 Task: Look for space in Jodhpur, India from 12th June, 2023 to 15th June, 2023 for 2 adults in price range Rs.10000 to Rs.15000. Place can be entire place with 1  bedroom having 1 bed and 1 bathroom. Property type can be house, flat, guest house, hotel. Booking option can be shelf check-in. Required host language is English.
Action: Mouse moved to (421, 103)
Screenshot: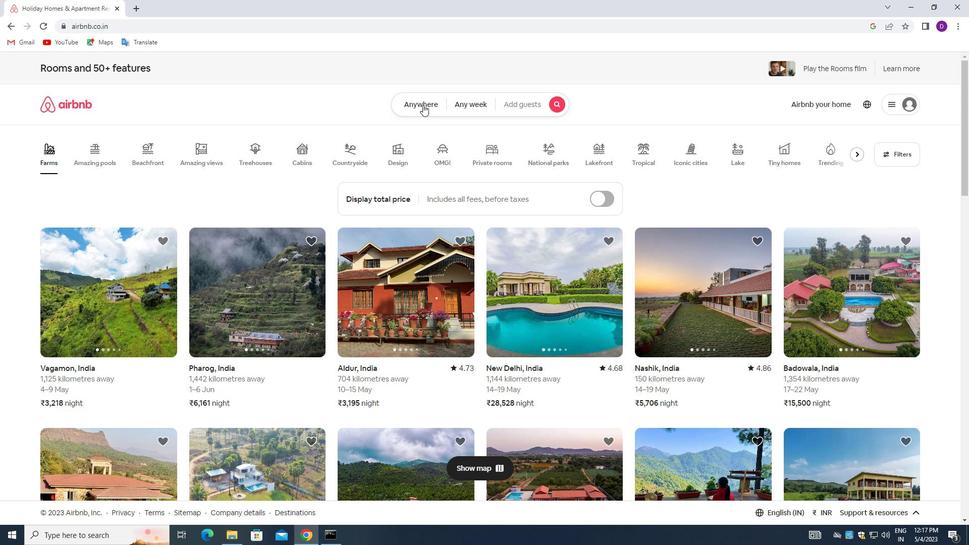 
Action: Mouse pressed left at (421, 103)
Screenshot: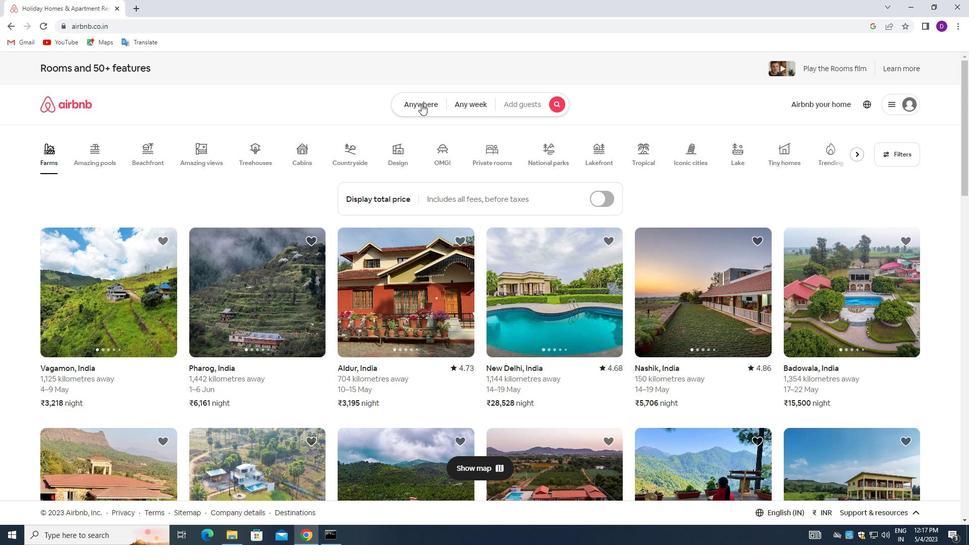 
Action: Mouse moved to (409, 135)
Screenshot: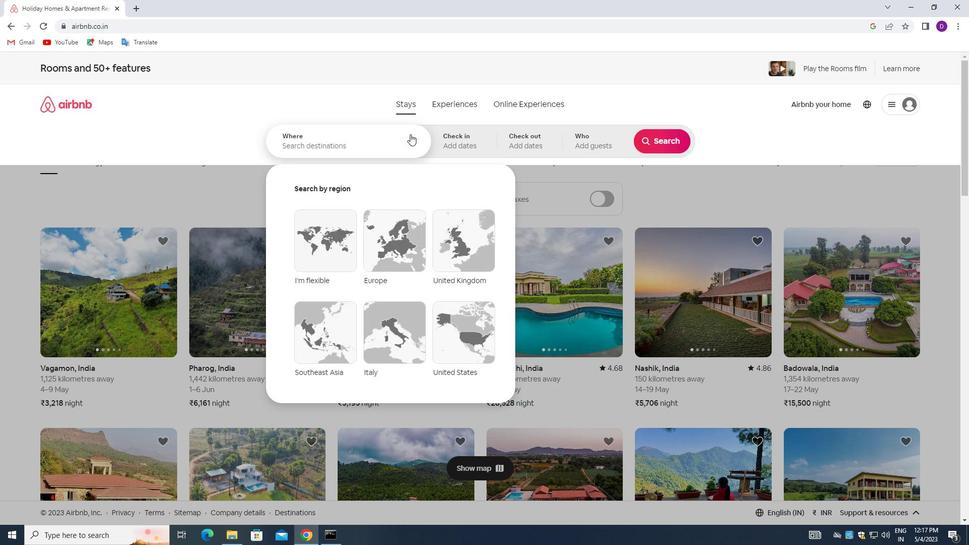 
Action: Mouse pressed left at (409, 135)
Screenshot: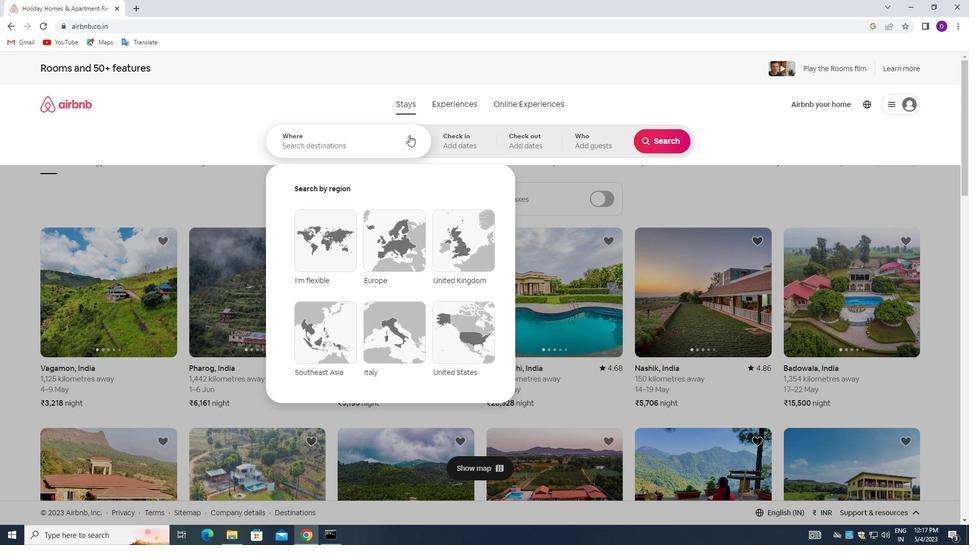 
Action: Mouse moved to (217, 114)
Screenshot: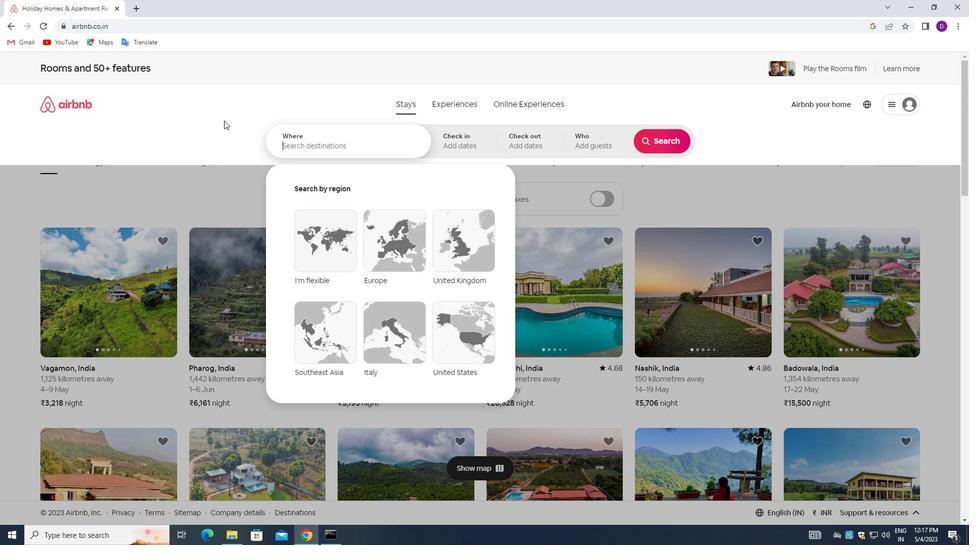 
Action: Key pressed <Key.shift>JODHPUR,<Key.space><Key.shift>INDIA<Key.enter>
Screenshot: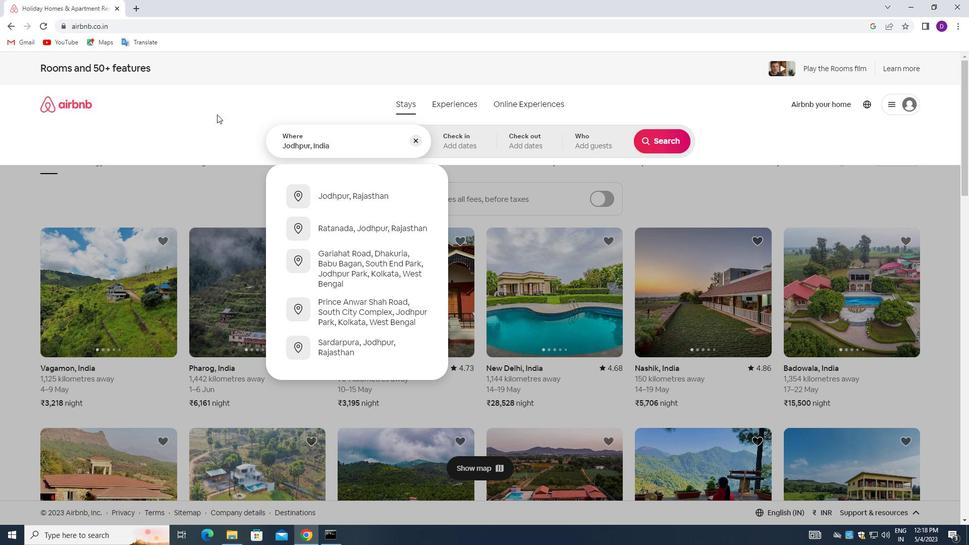 
Action: Mouse moved to (534, 315)
Screenshot: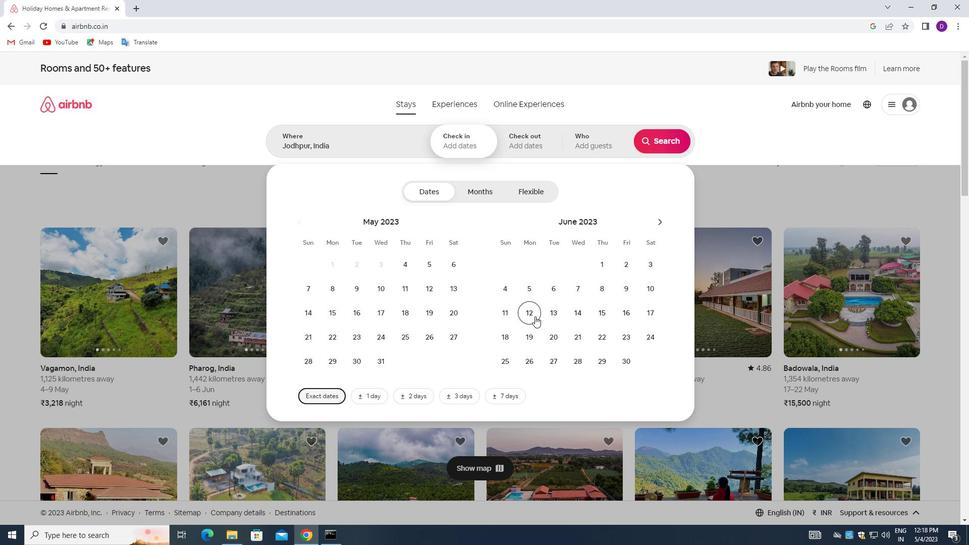 
Action: Mouse pressed left at (534, 315)
Screenshot: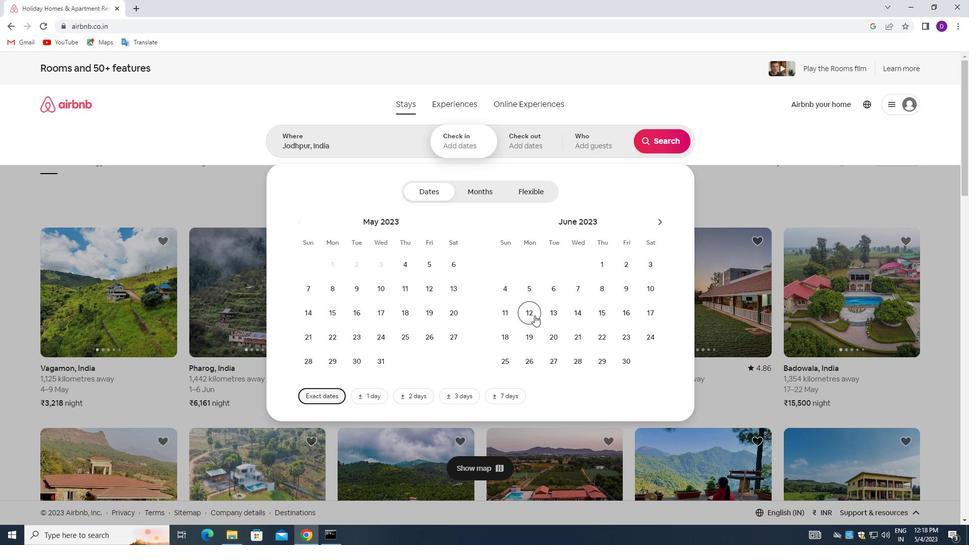 
Action: Mouse moved to (600, 314)
Screenshot: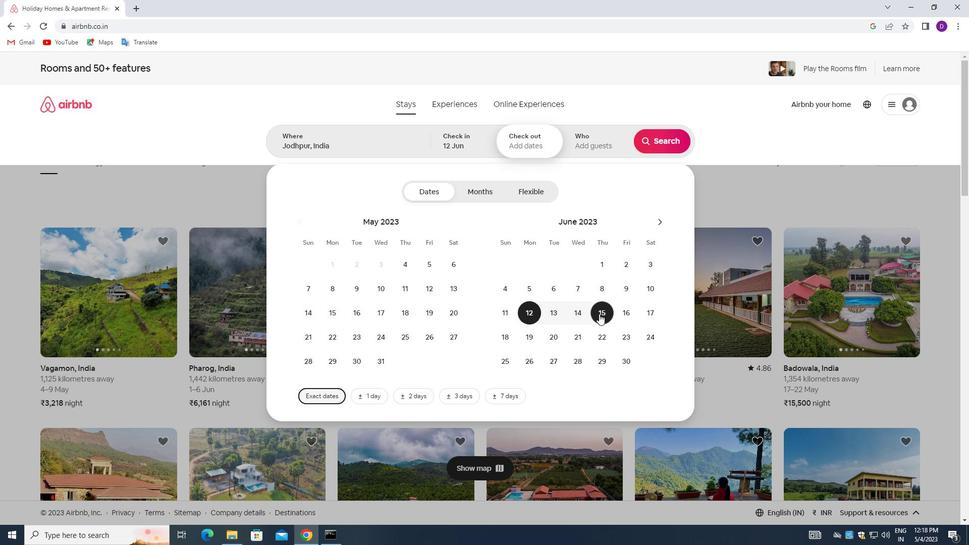 
Action: Mouse pressed left at (600, 314)
Screenshot: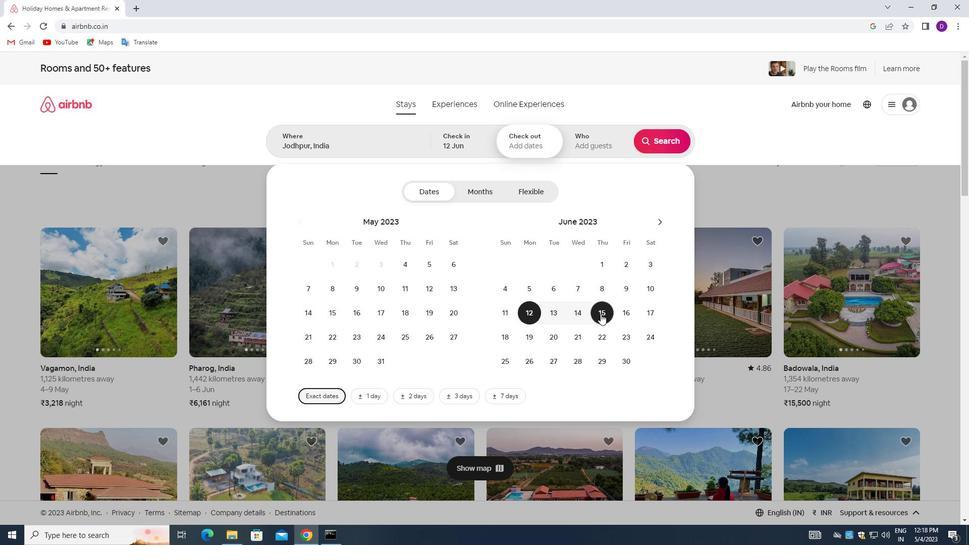 
Action: Mouse moved to (590, 142)
Screenshot: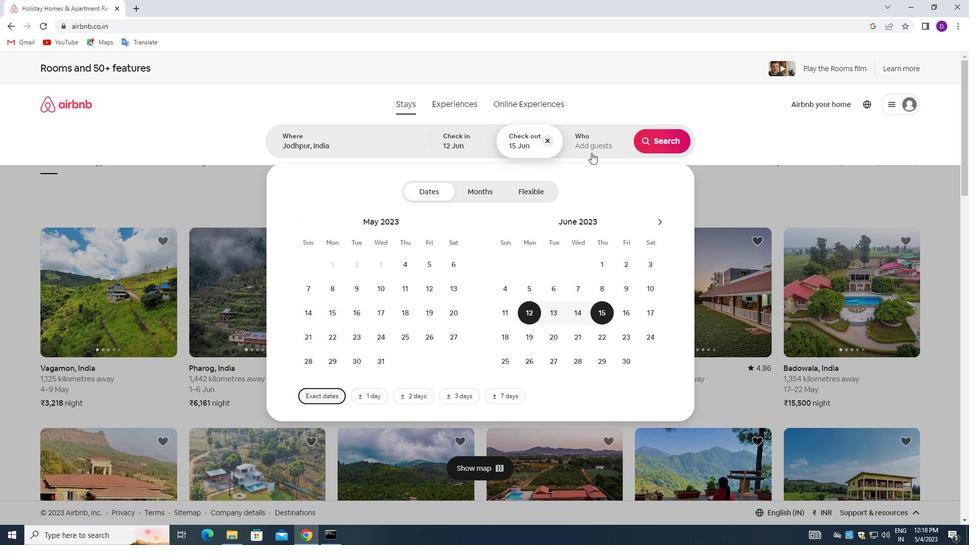 
Action: Mouse pressed left at (590, 142)
Screenshot: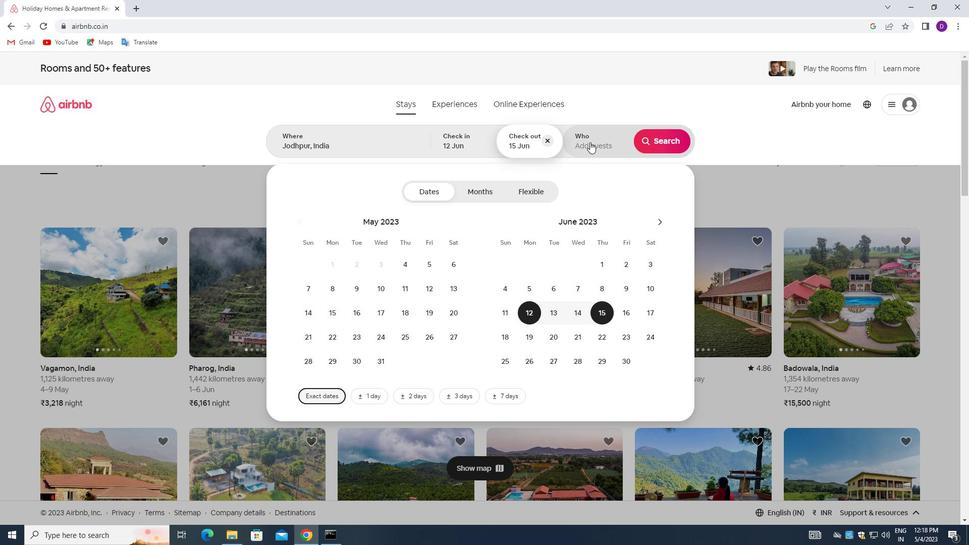 
Action: Mouse moved to (664, 197)
Screenshot: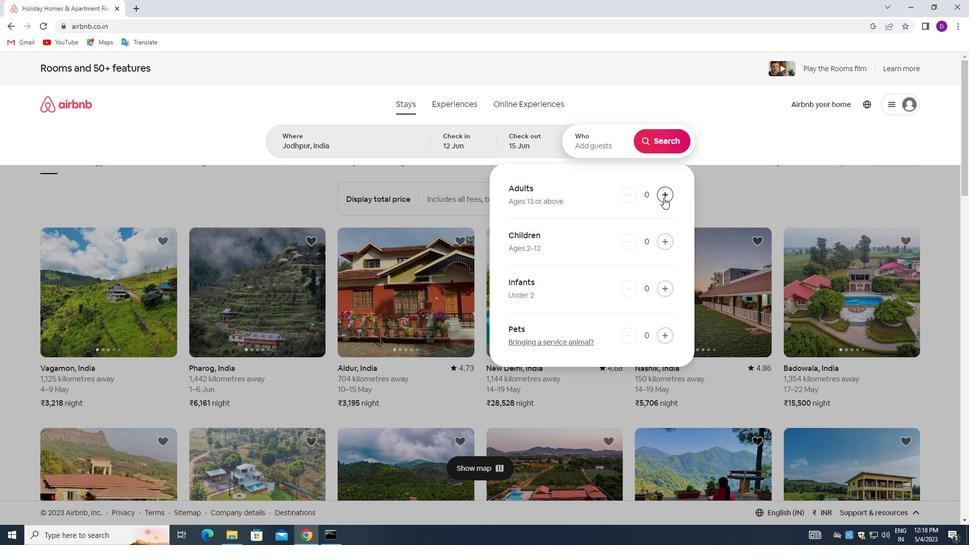 
Action: Mouse pressed left at (664, 197)
Screenshot: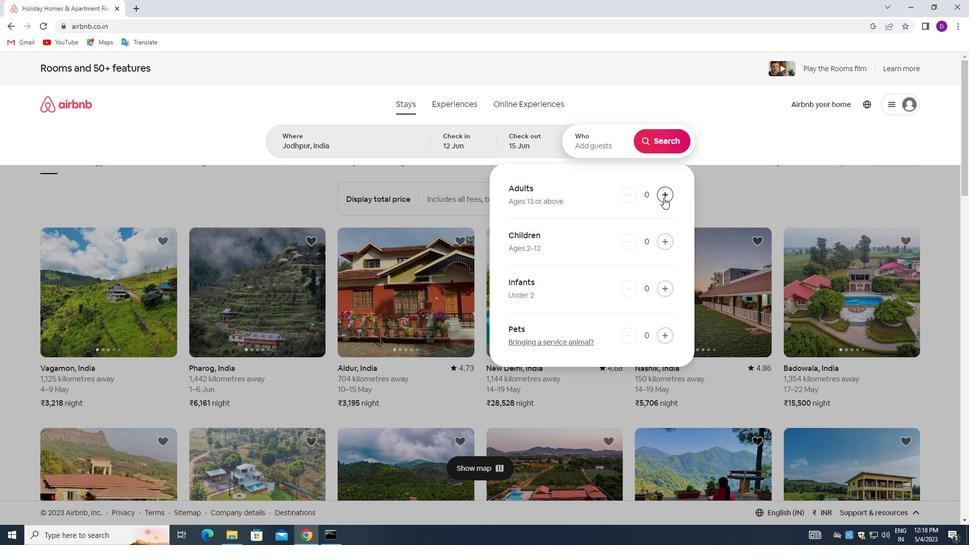 
Action: Mouse pressed left at (664, 197)
Screenshot: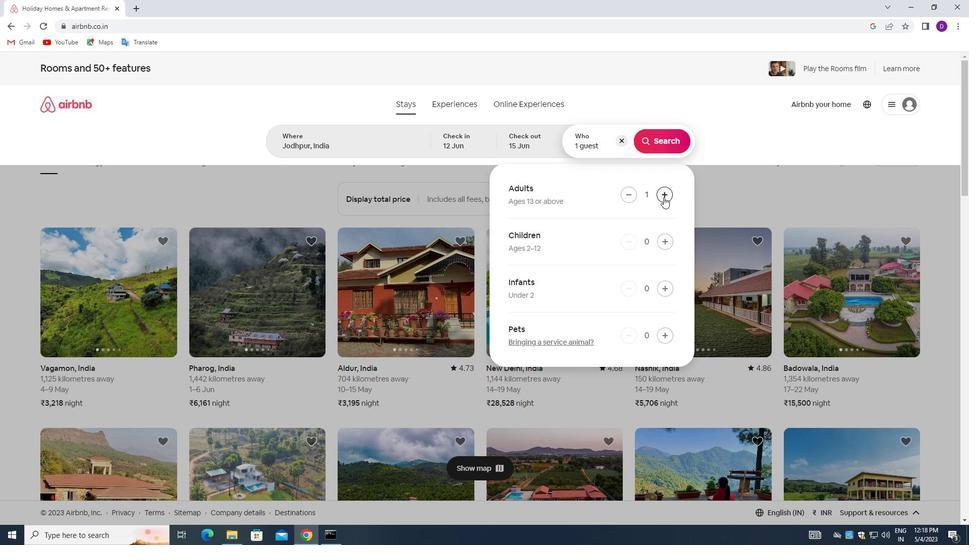 
Action: Mouse moved to (658, 142)
Screenshot: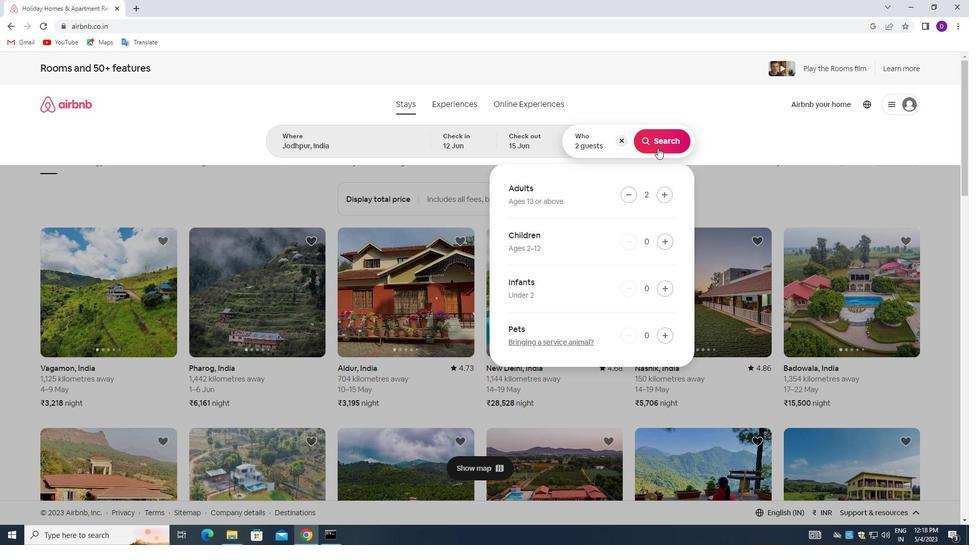 
Action: Mouse pressed left at (658, 142)
Screenshot: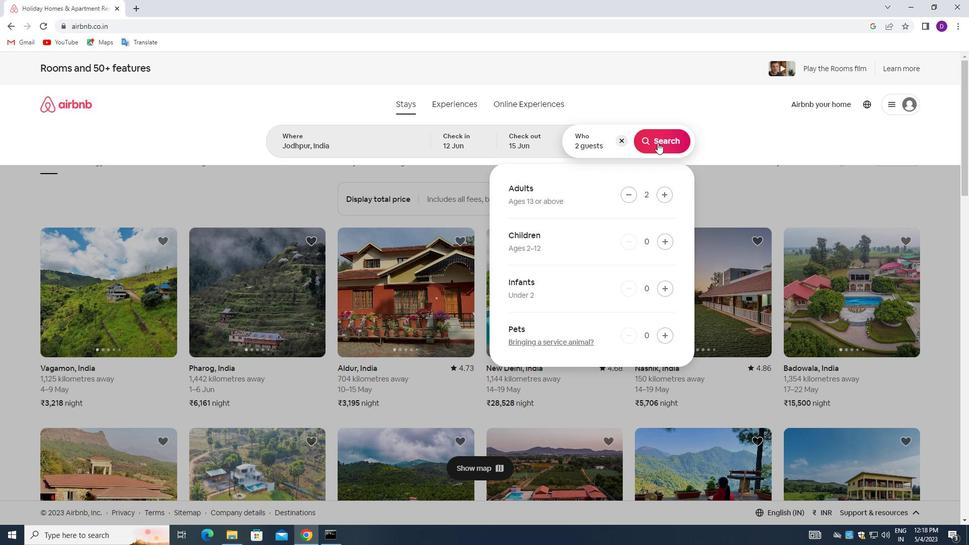 
Action: Mouse moved to (915, 111)
Screenshot: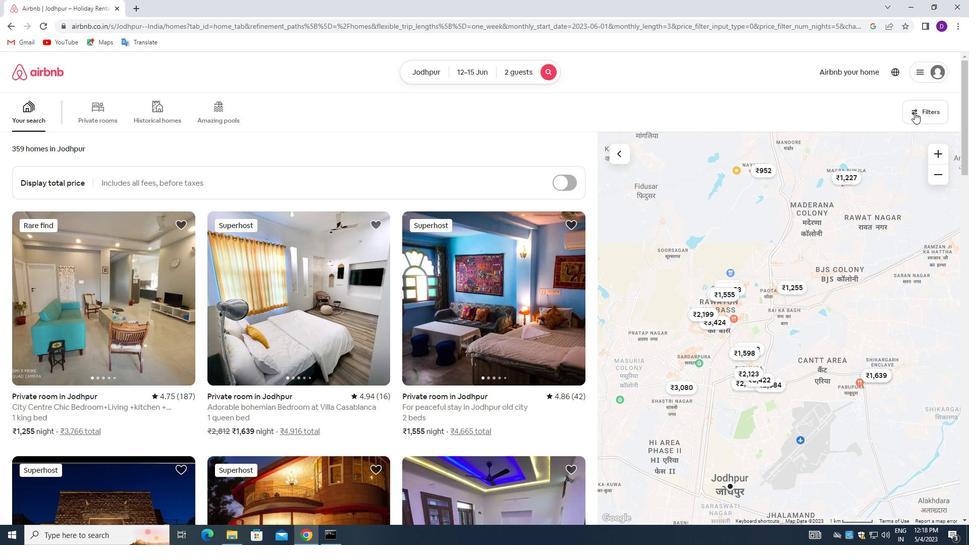 
Action: Mouse pressed left at (915, 111)
Screenshot: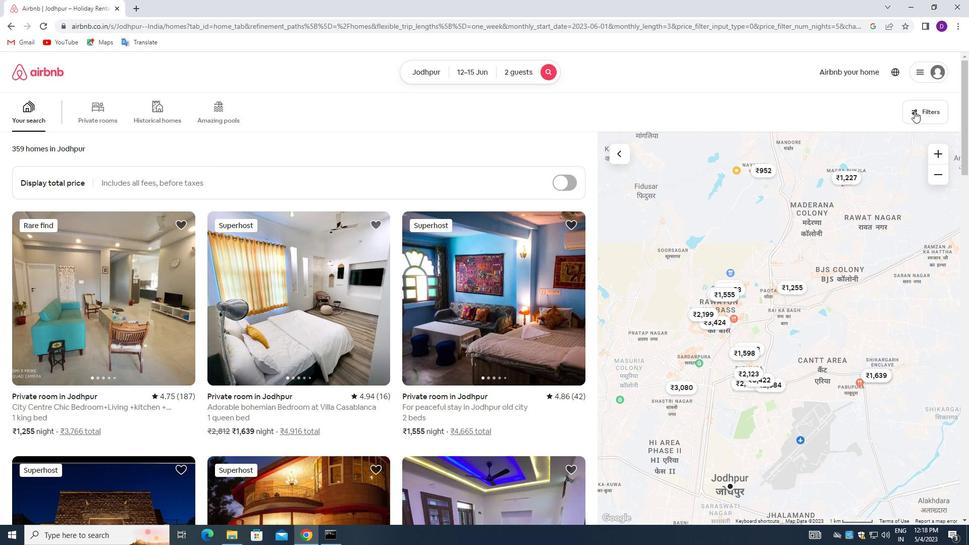 
Action: Mouse moved to (375, 240)
Screenshot: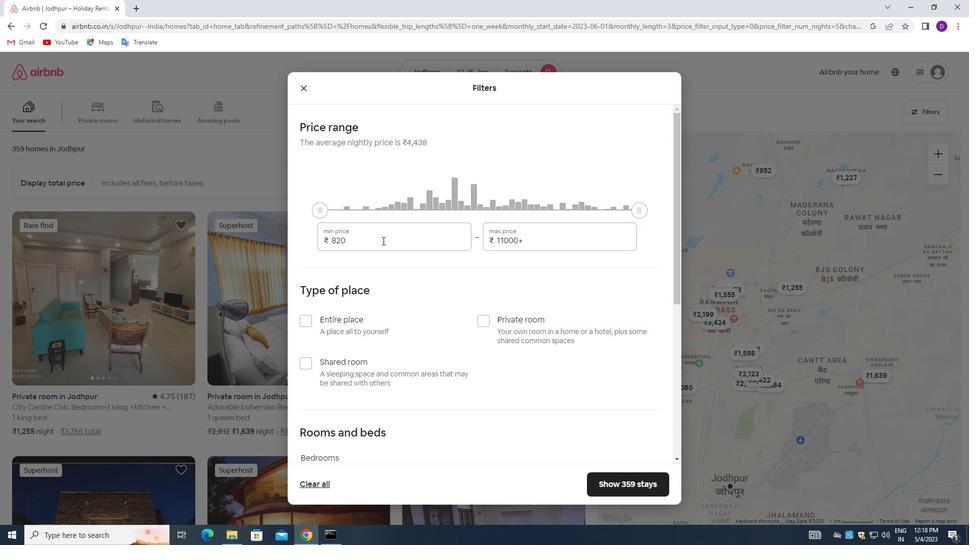
Action: Mouse pressed left at (375, 240)
Screenshot: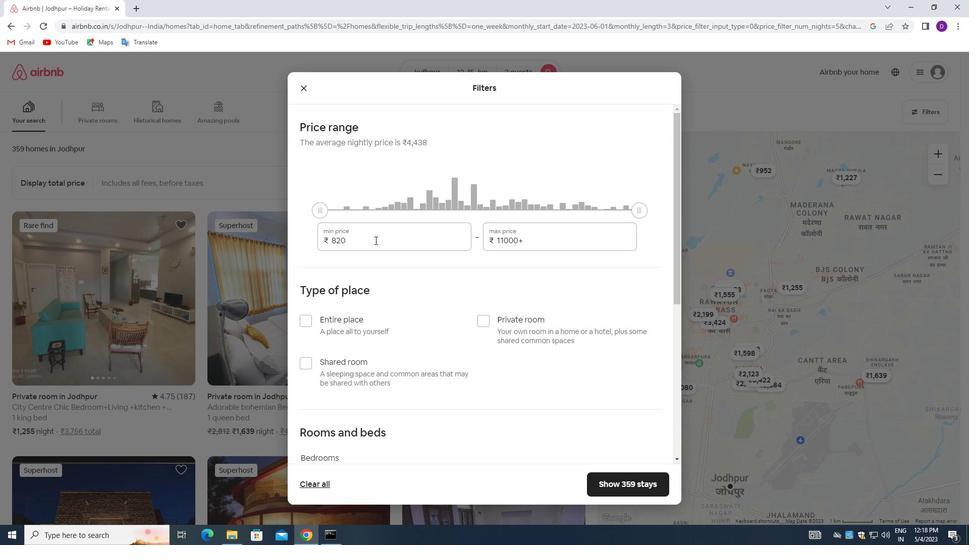 
Action: Mouse moved to (375, 240)
Screenshot: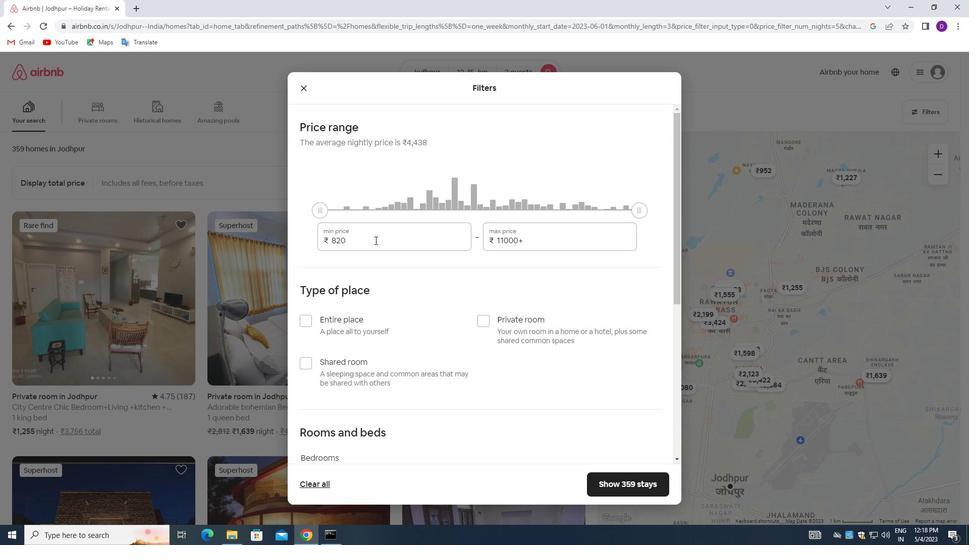
Action: Mouse pressed left at (375, 240)
Screenshot: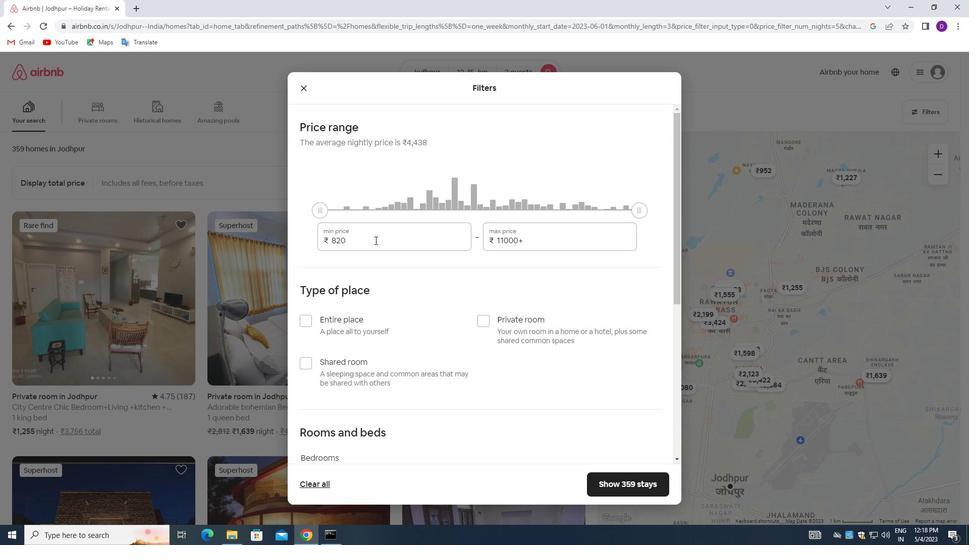 
Action: Key pressed 10000<Key.tab>15000
Screenshot: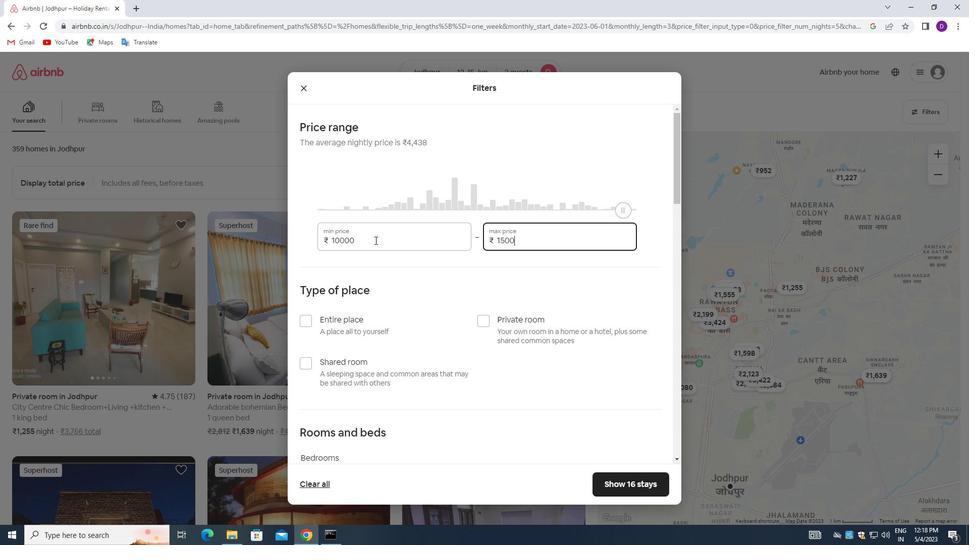 
Action: Mouse moved to (448, 310)
Screenshot: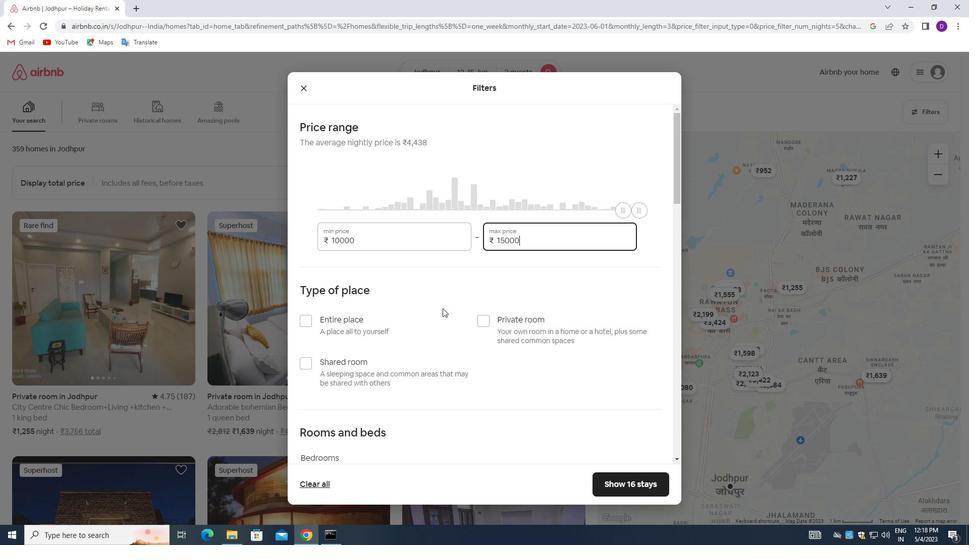 
Action: Mouse scrolled (448, 309) with delta (0, 0)
Screenshot: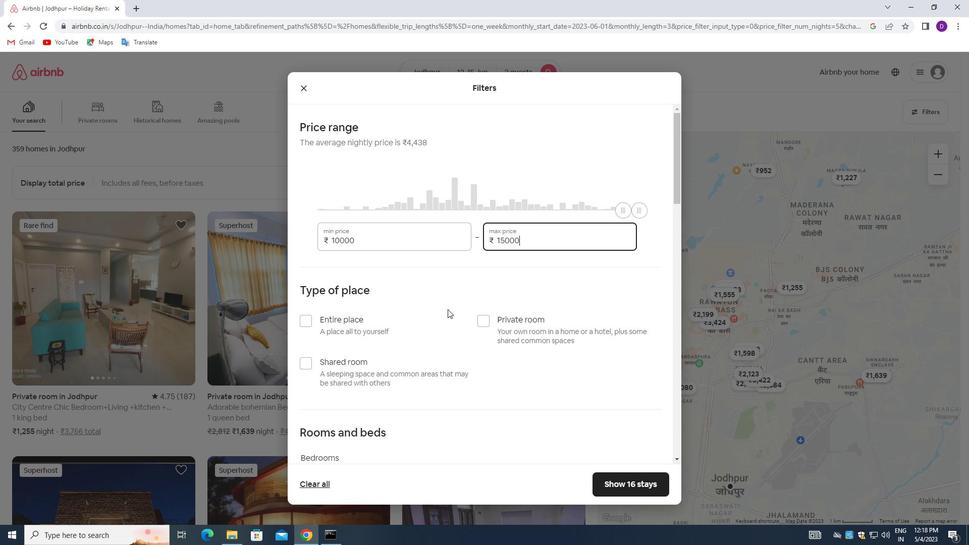 
Action: Mouse moved to (304, 271)
Screenshot: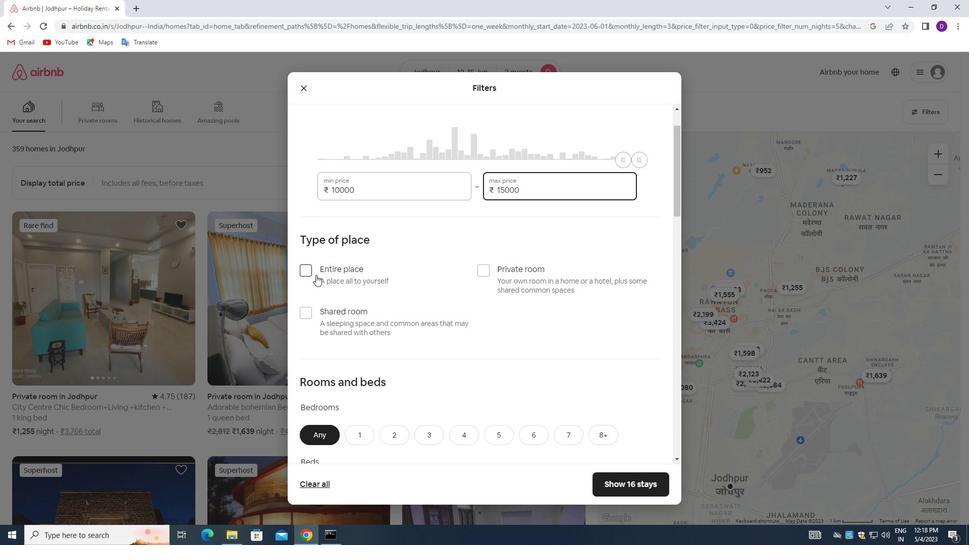 
Action: Mouse pressed left at (304, 271)
Screenshot: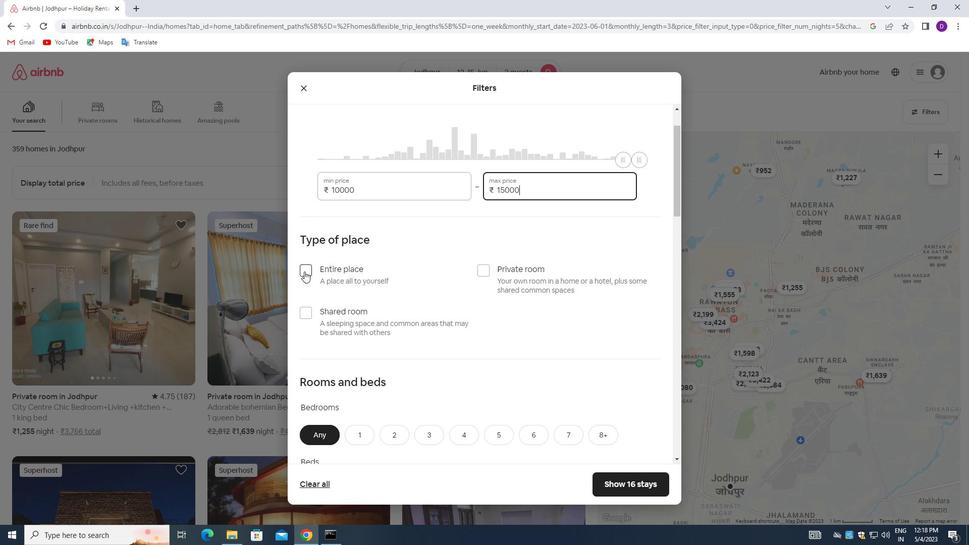 
Action: Mouse moved to (413, 292)
Screenshot: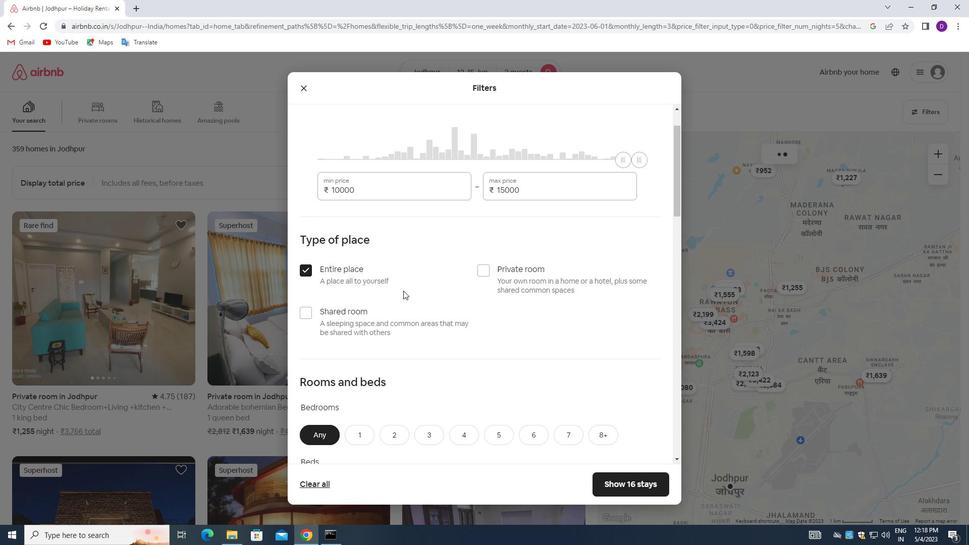 
Action: Mouse scrolled (413, 292) with delta (0, 0)
Screenshot: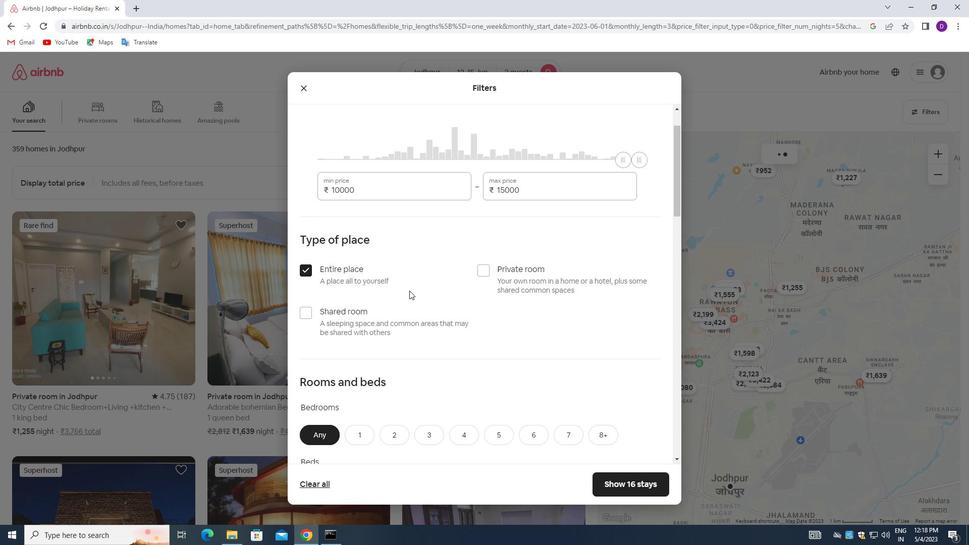 
Action: Mouse moved to (413, 293)
Screenshot: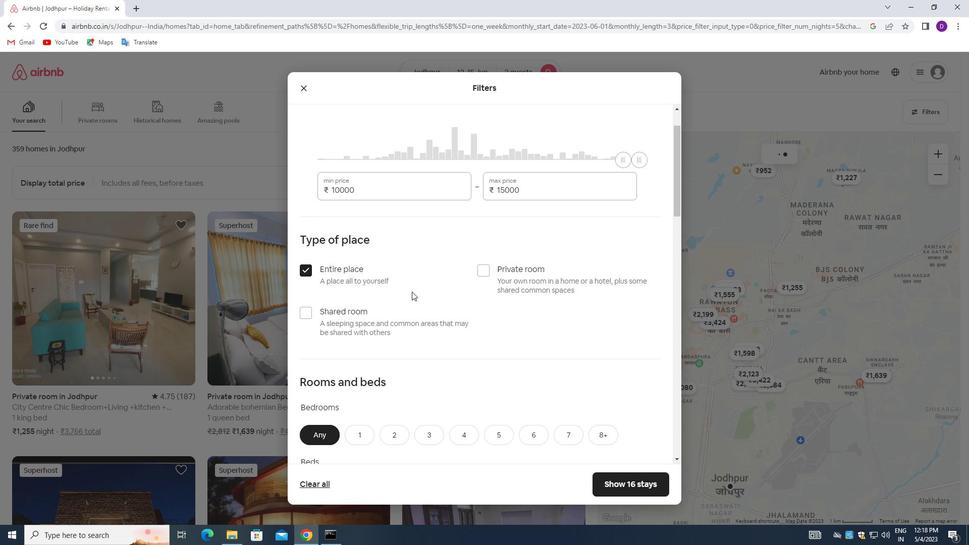 
Action: Mouse scrolled (413, 292) with delta (0, 0)
Screenshot: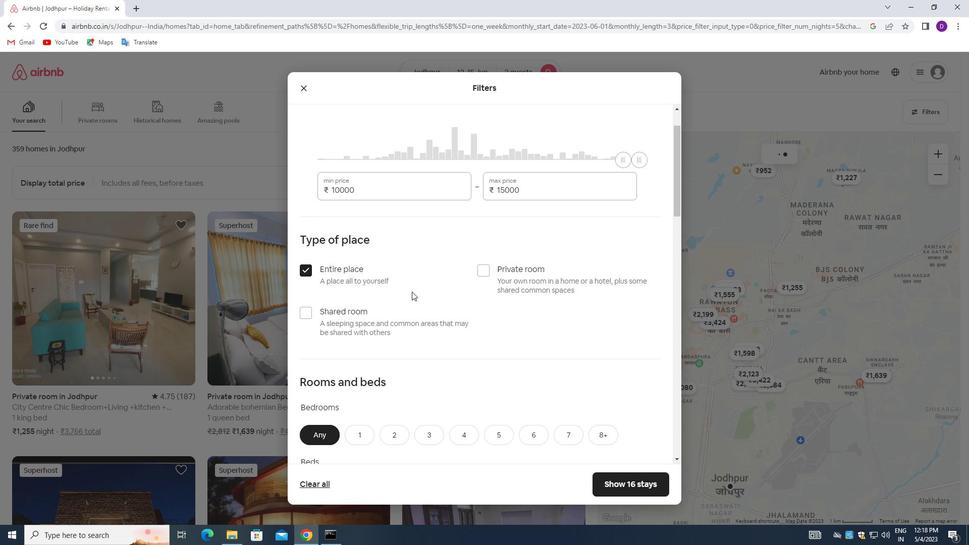
Action: Mouse moved to (413, 294)
Screenshot: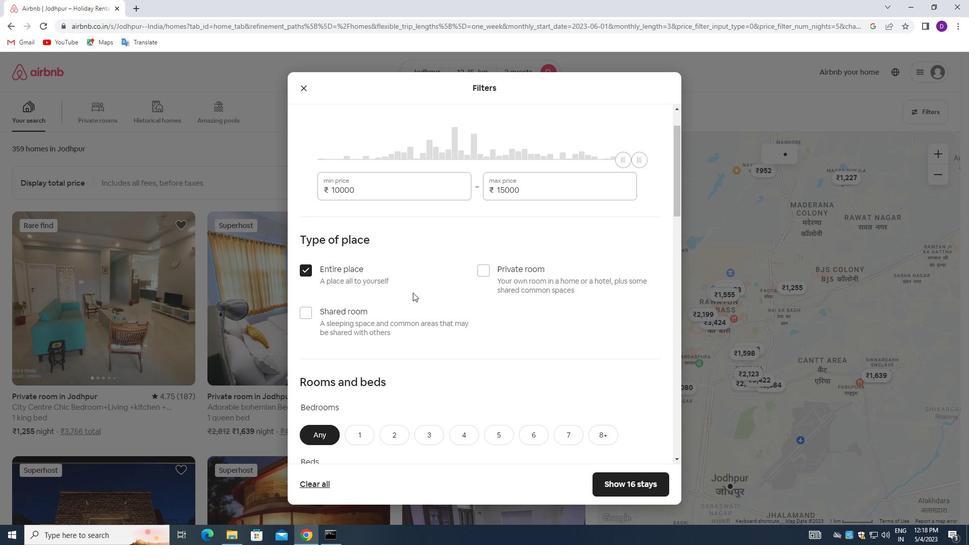 
Action: Mouse scrolled (413, 293) with delta (0, 0)
Screenshot: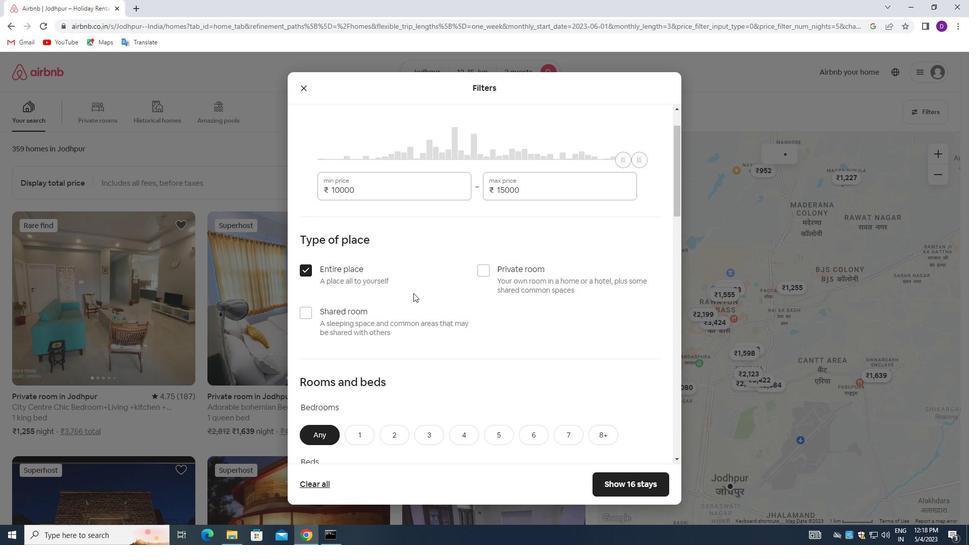 
Action: Mouse moved to (414, 295)
Screenshot: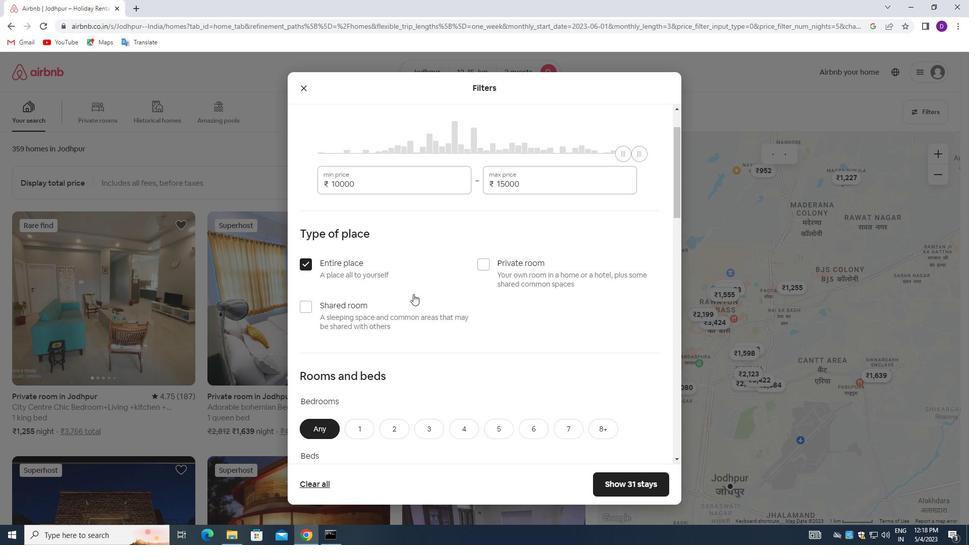 
Action: Mouse scrolled (414, 294) with delta (0, 0)
Screenshot: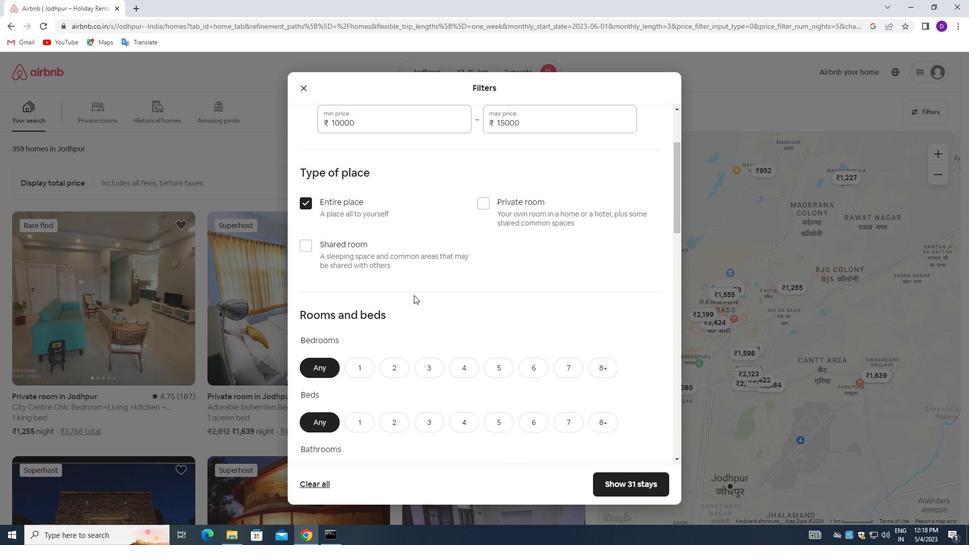 
Action: Mouse moved to (355, 237)
Screenshot: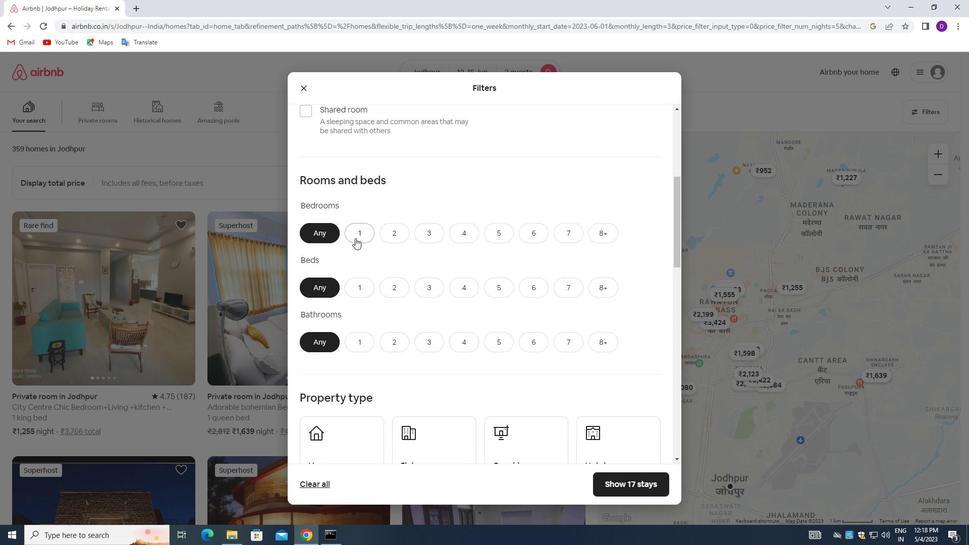 
Action: Mouse pressed left at (355, 237)
Screenshot: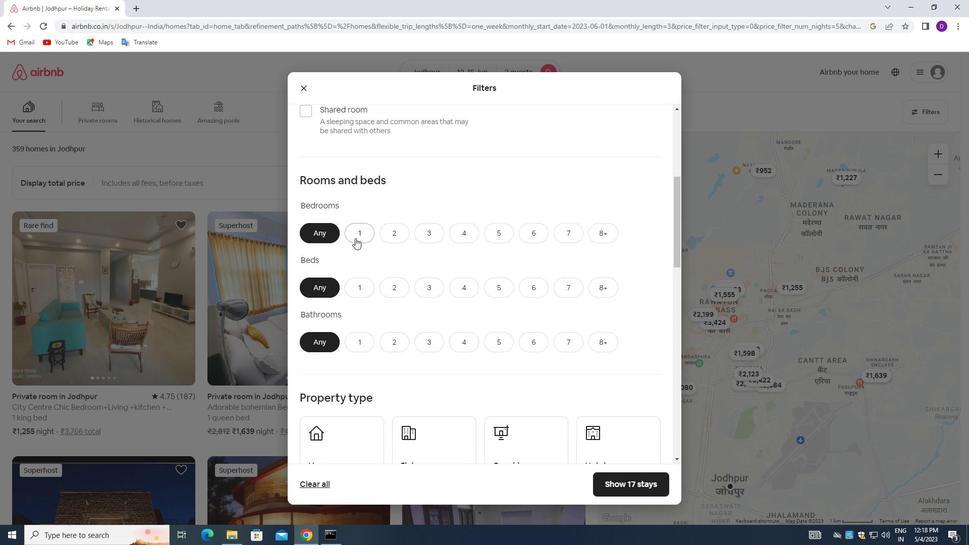 
Action: Mouse moved to (359, 282)
Screenshot: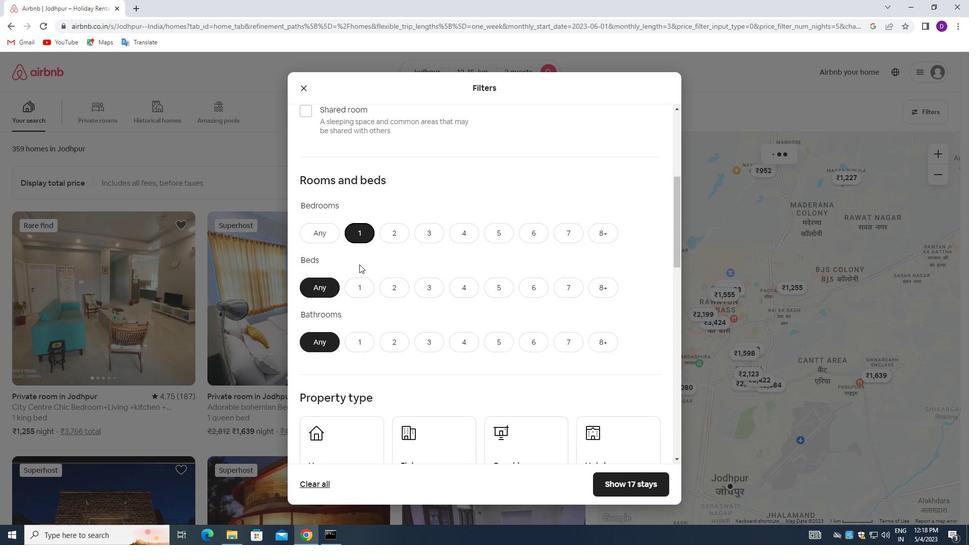 
Action: Mouse pressed left at (359, 282)
Screenshot: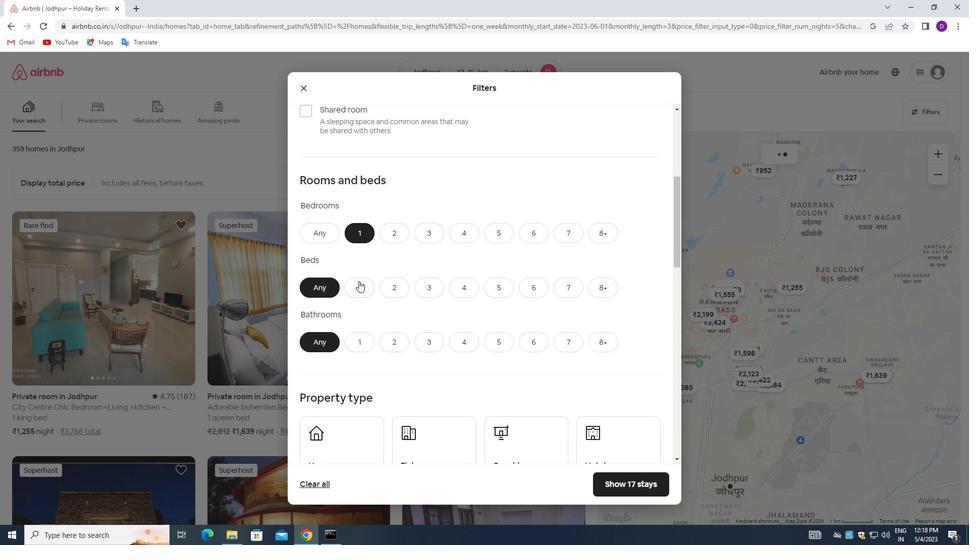 
Action: Mouse moved to (358, 337)
Screenshot: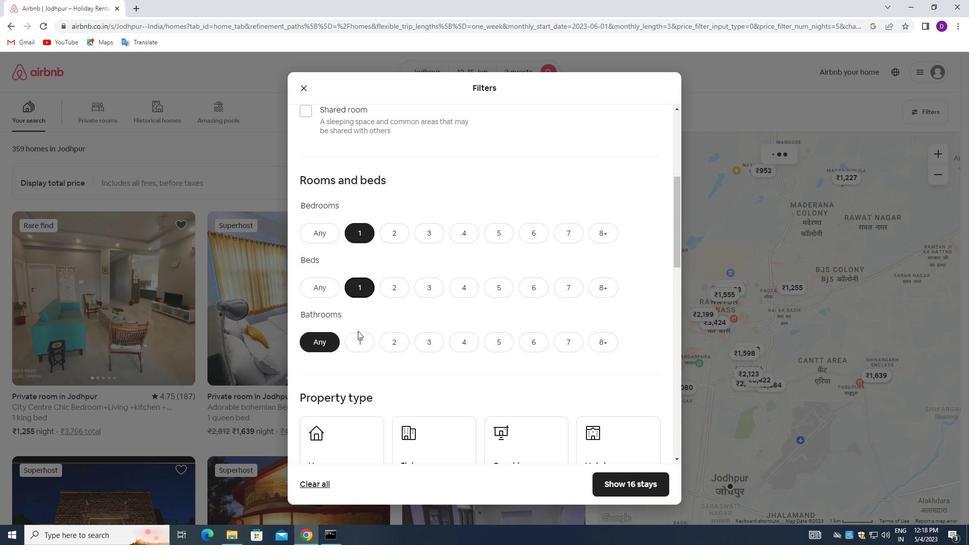 
Action: Mouse pressed left at (358, 337)
Screenshot: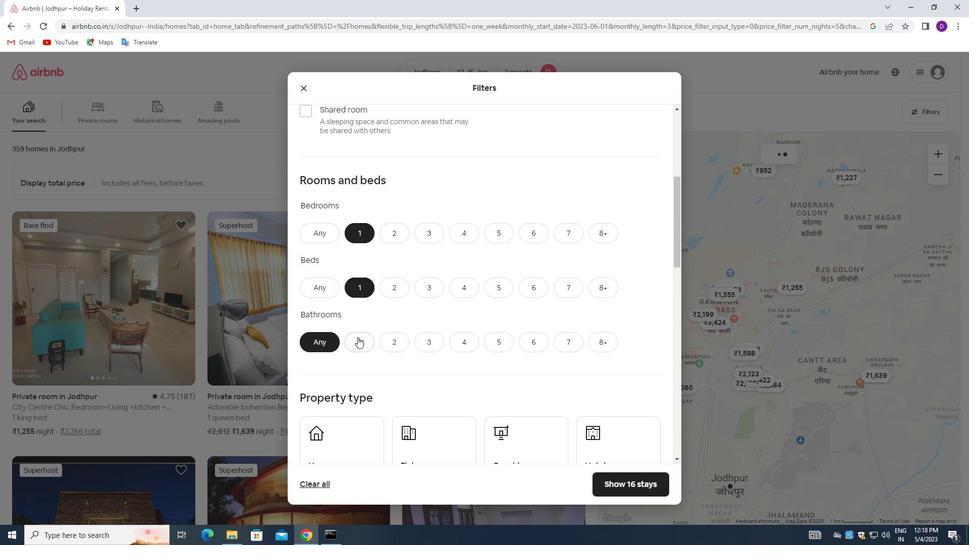 
Action: Mouse moved to (411, 318)
Screenshot: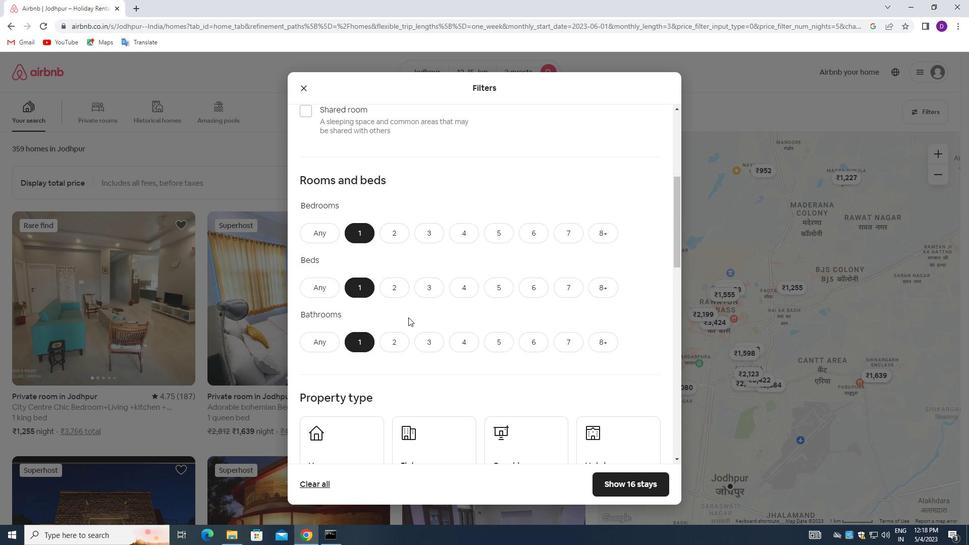 
Action: Mouse scrolled (411, 317) with delta (0, 0)
Screenshot: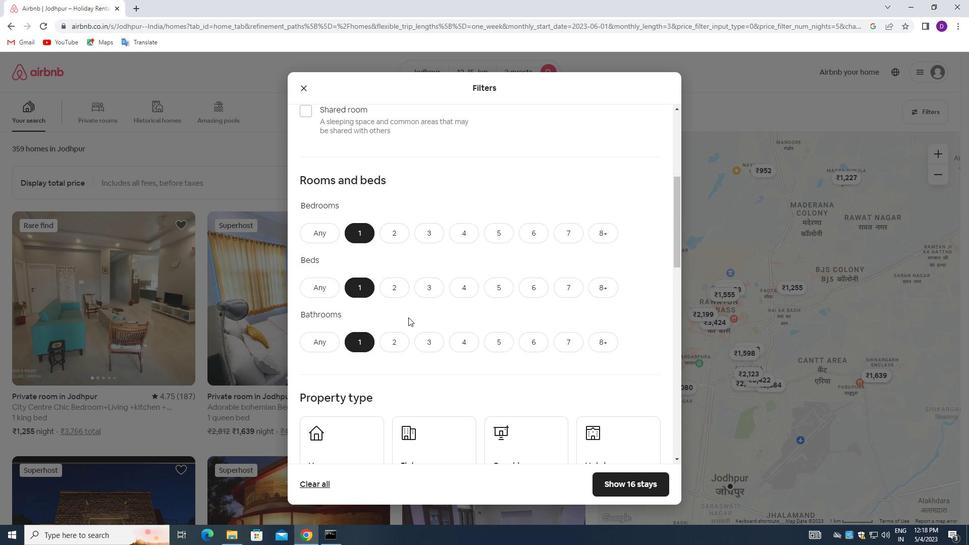 
Action: Mouse moved to (412, 318)
Screenshot: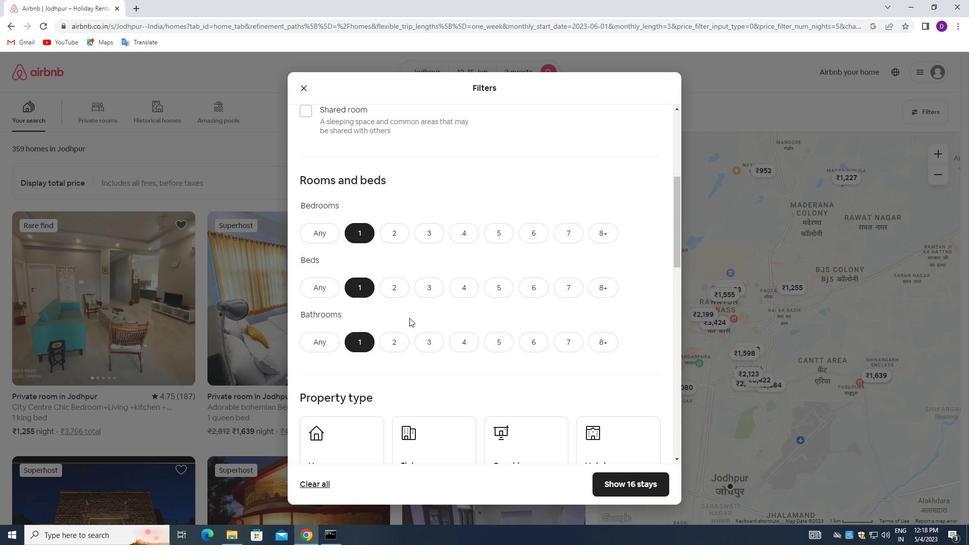 
Action: Mouse scrolled (412, 318) with delta (0, 0)
Screenshot: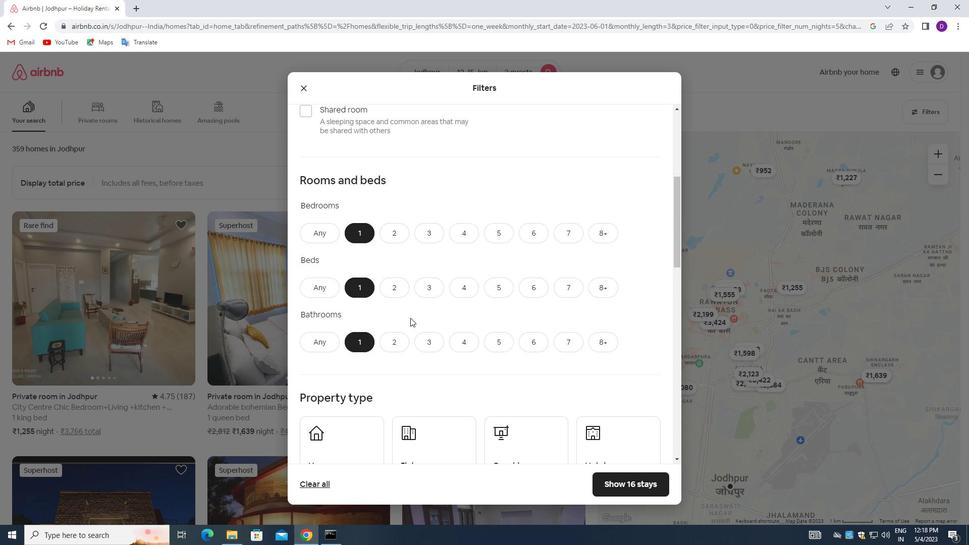 
Action: Mouse moved to (412, 319)
Screenshot: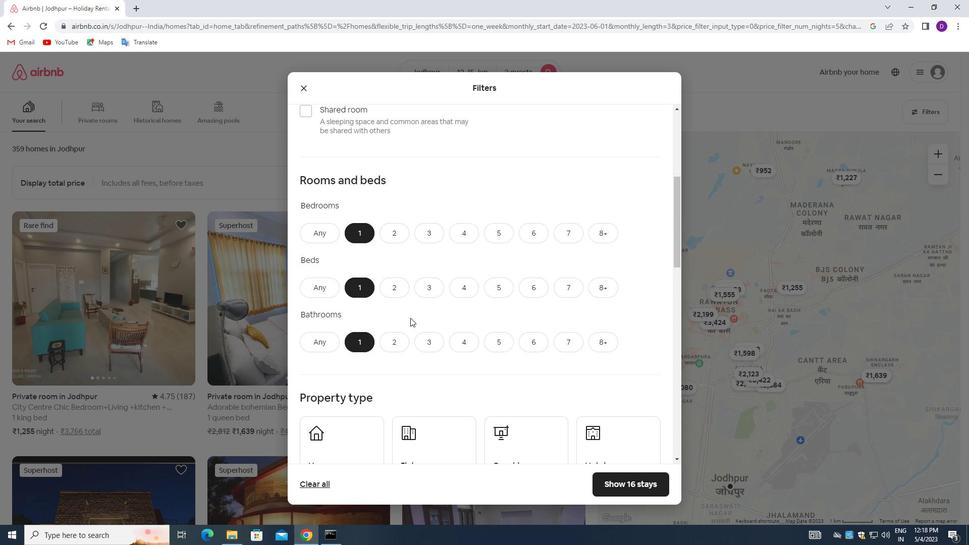 
Action: Mouse scrolled (412, 318) with delta (0, 0)
Screenshot: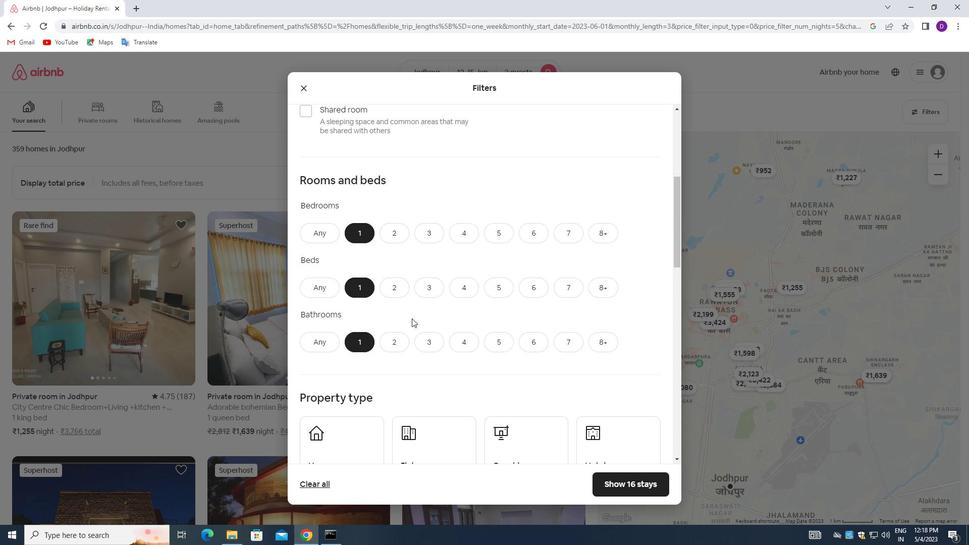 
Action: Mouse moved to (361, 290)
Screenshot: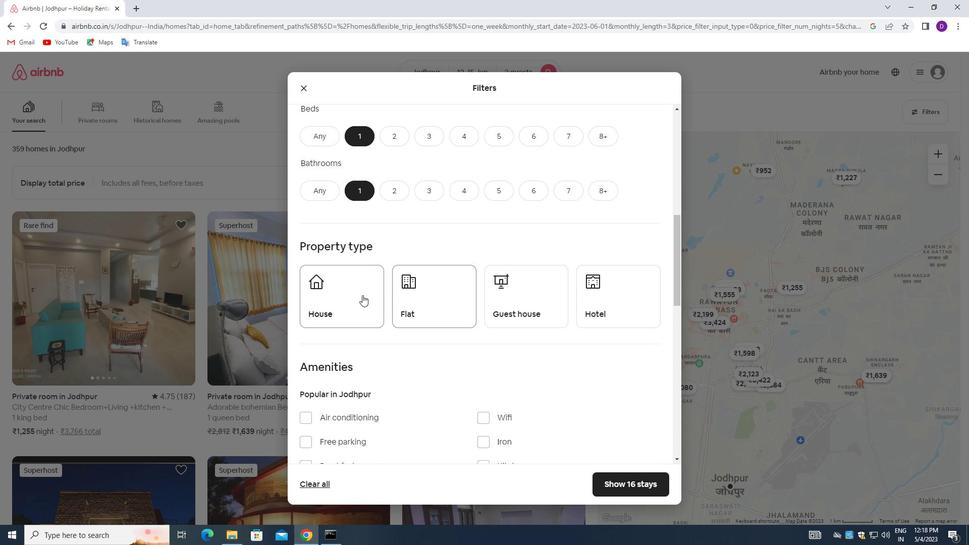 
Action: Mouse pressed left at (361, 290)
Screenshot: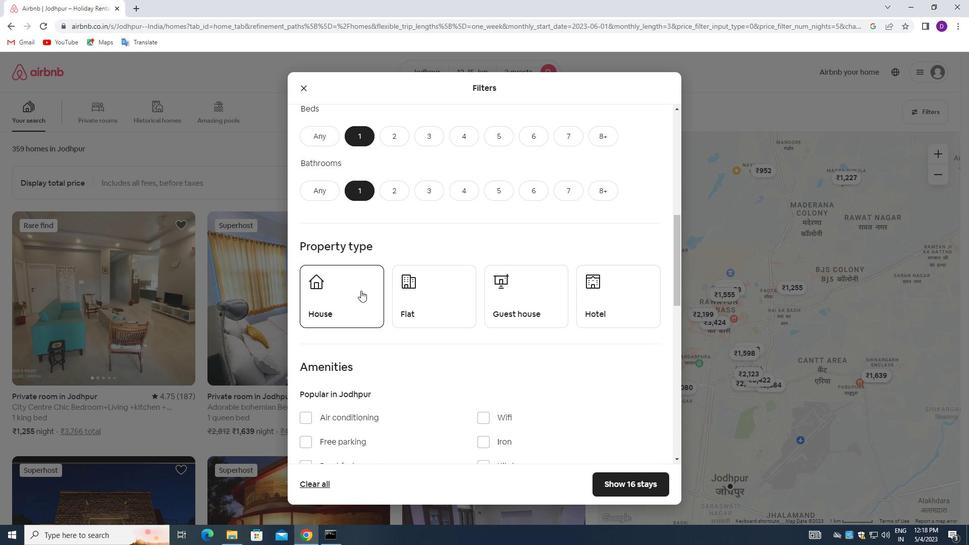 
Action: Mouse moved to (431, 297)
Screenshot: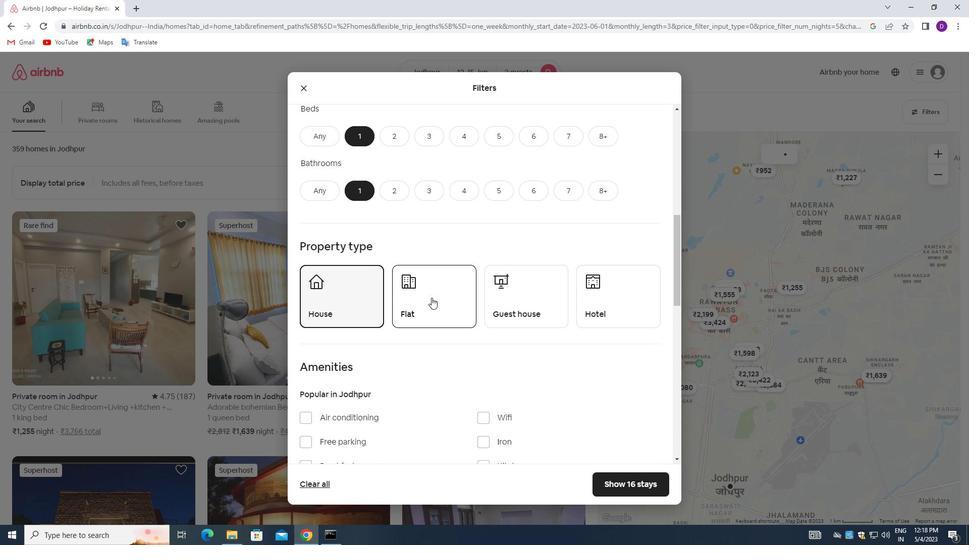 
Action: Mouse pressed left at (431, 297)
Screenshot: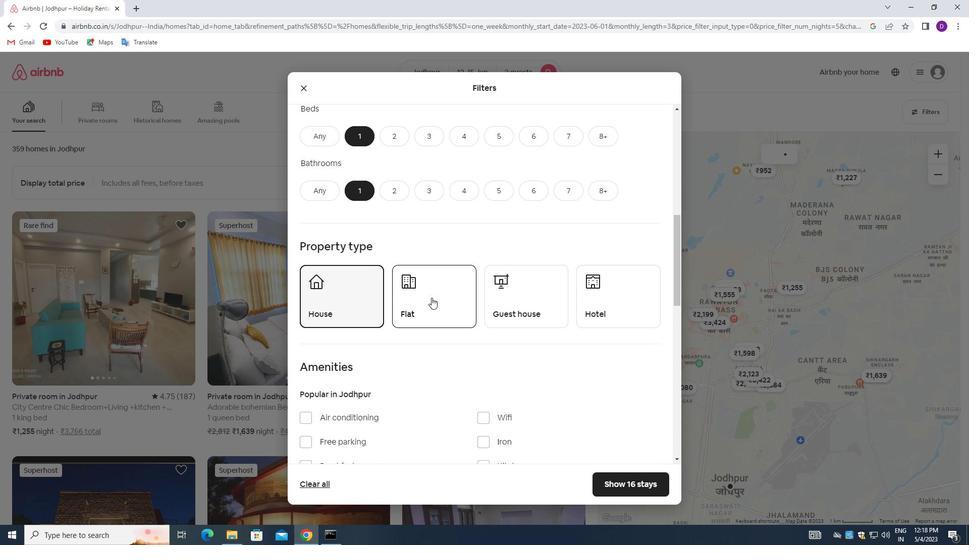 
Action: Mouse moved to (521, 295)
Screenshot: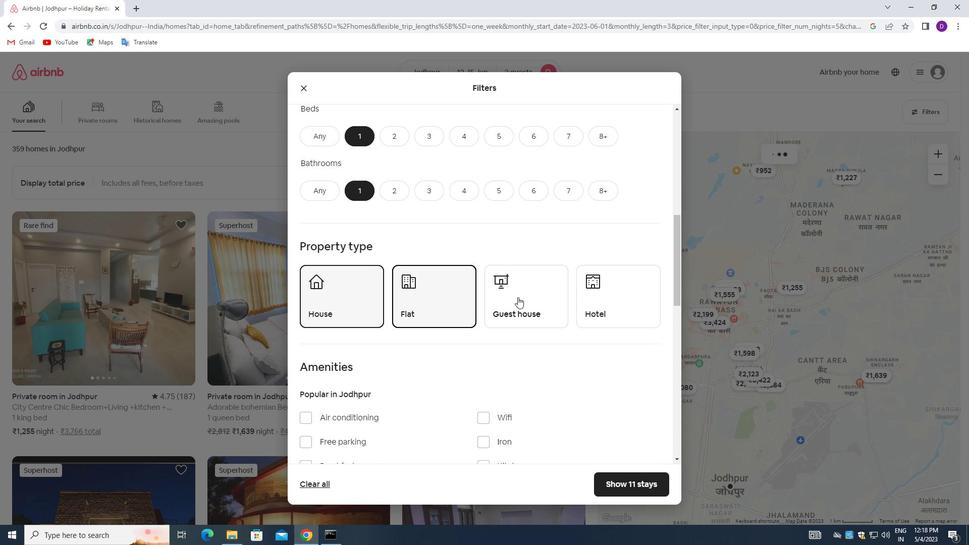 
Action: Mouse pressed left at (521, 295)
Screenshot: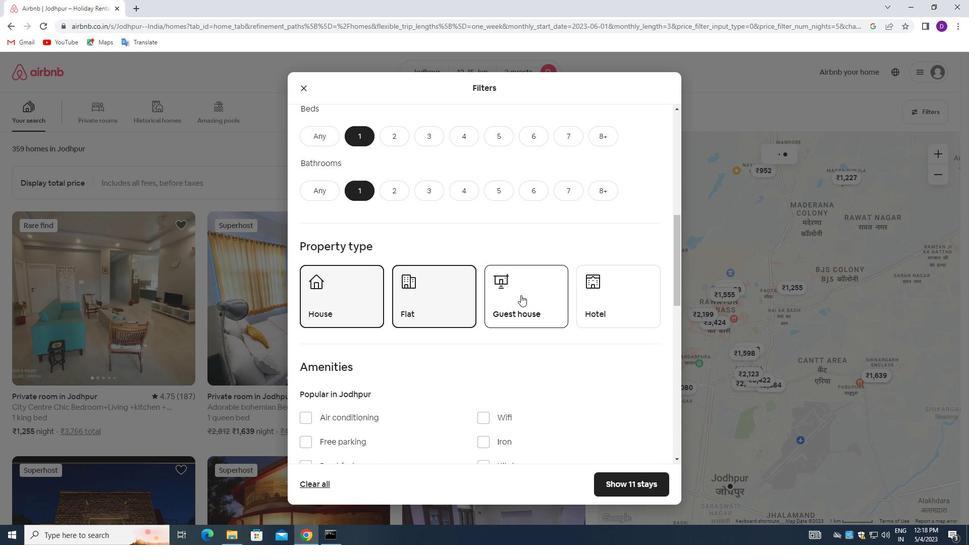 
Action: Mouse moved to (603, 293)
Screenshot: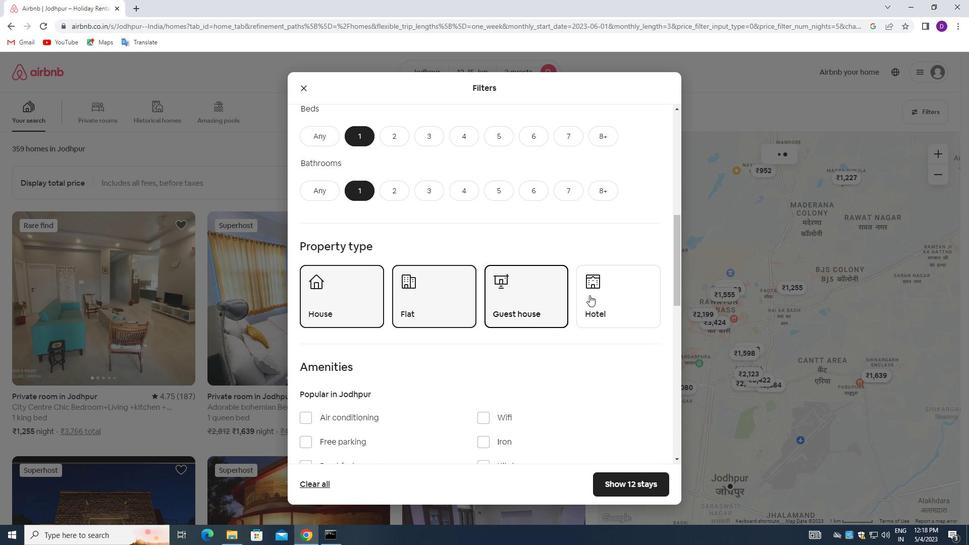 
Action: Mouse pressed left at (603, 293)
Screenshot: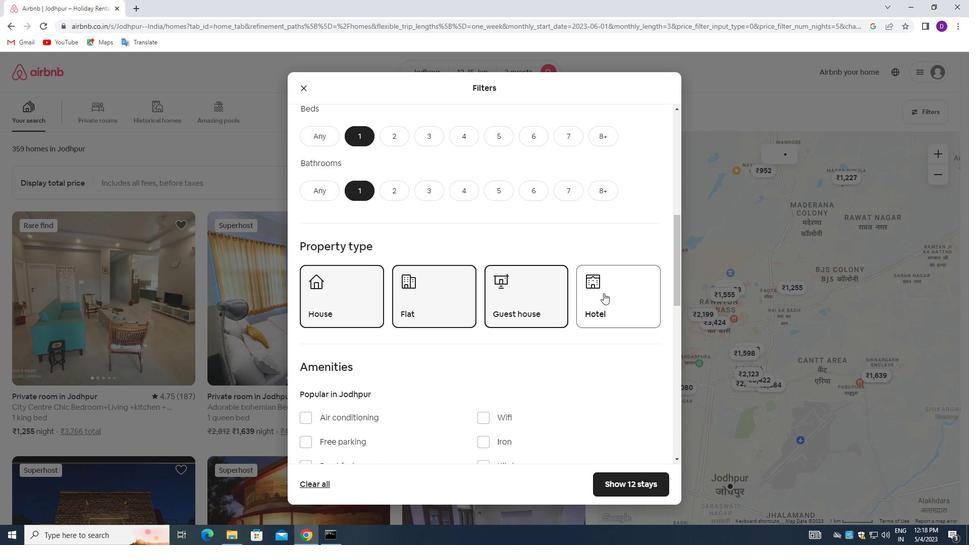 
Action: Mouse moved to (384, 322)
Screenshot: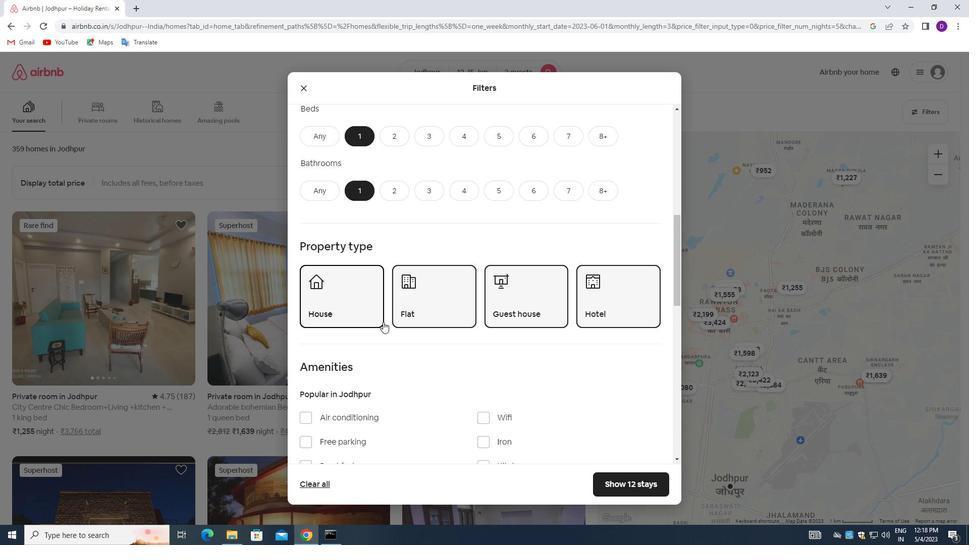 
Action: Mouse scrolled (384, 322) with delta (0, 0)
Screenshot: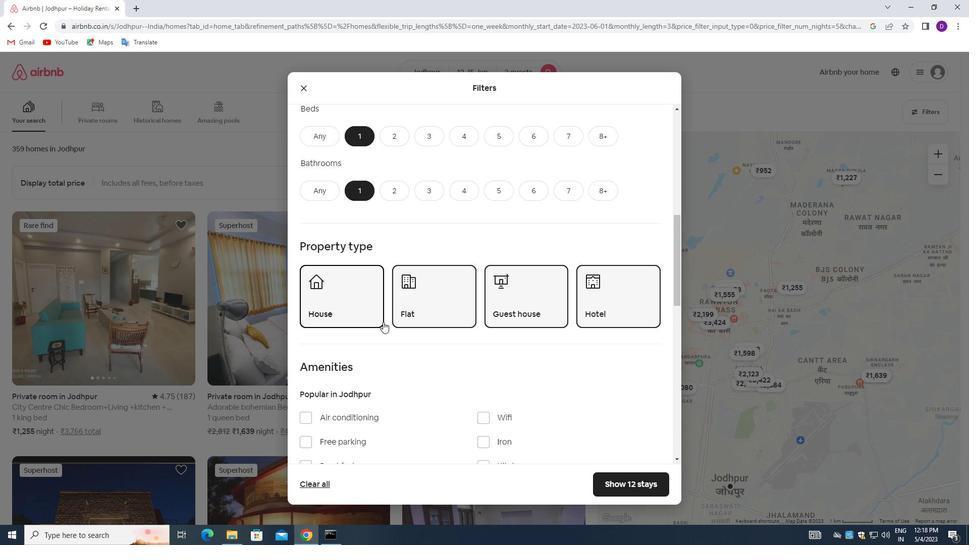
Action: Mouse moved to (386, 324)
Screenshot: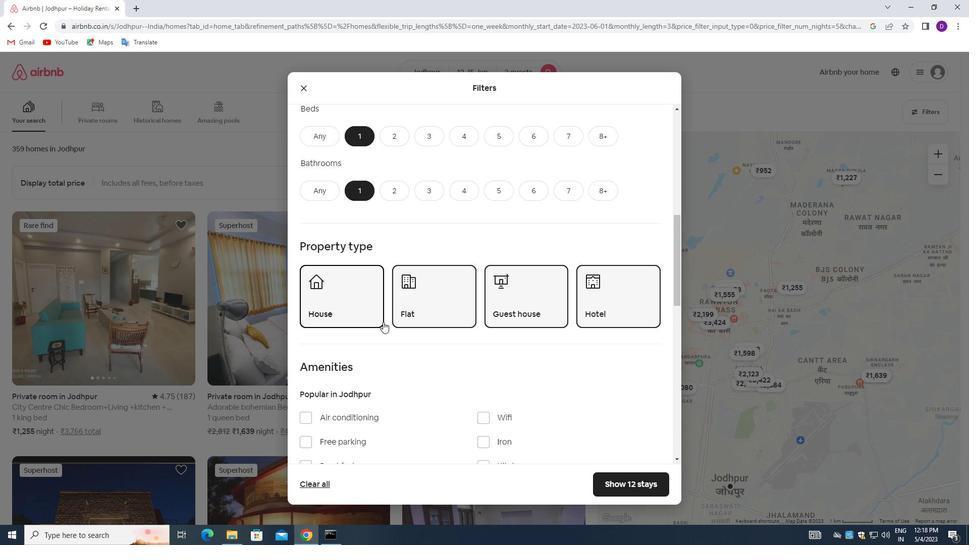 
Action: Mouse scrolled (386, 323) with delta (0, 0)
Screenshot: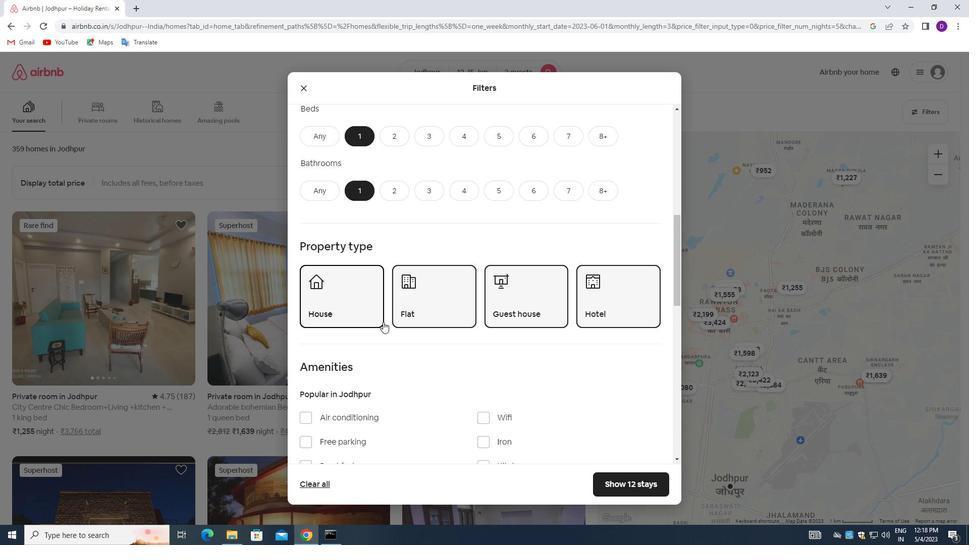 
Action: Mouse moved to (391, 324)
Screenshot: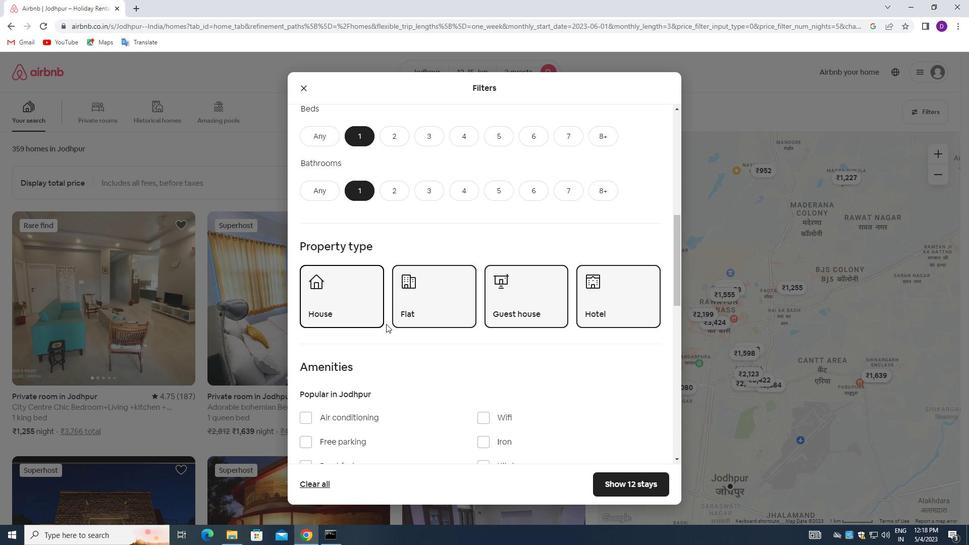
Action: Mouse scrolled (391, 323) with delta (0, 0)
Screenshot: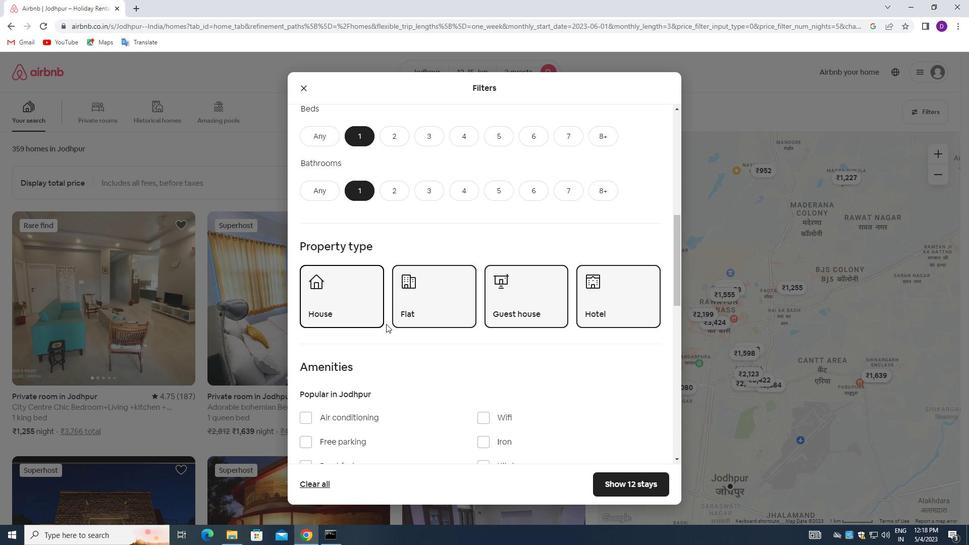 
Action: Mouse moved to (395, 325)
Screenshot: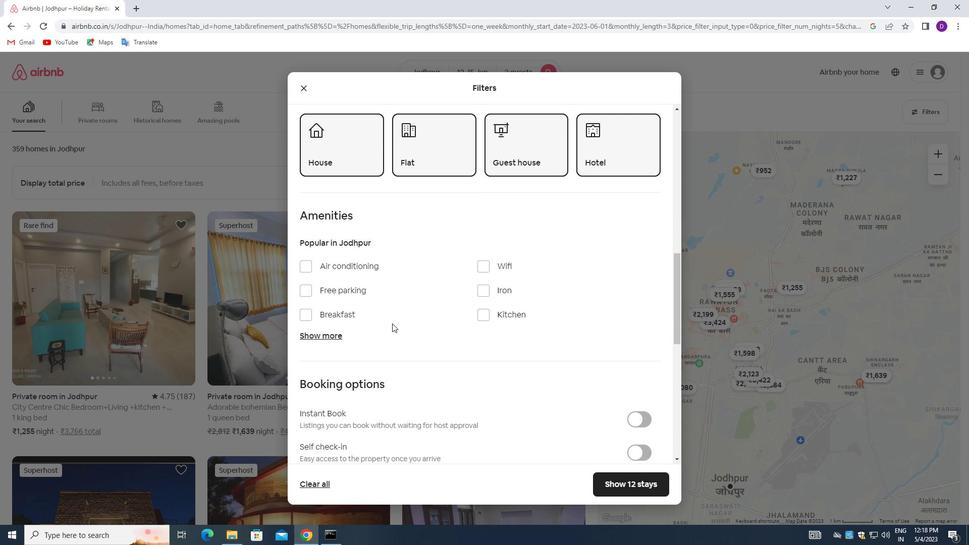 
Action: Mouse scrolled (395, 324) with delta (0, 0)
Screenshot: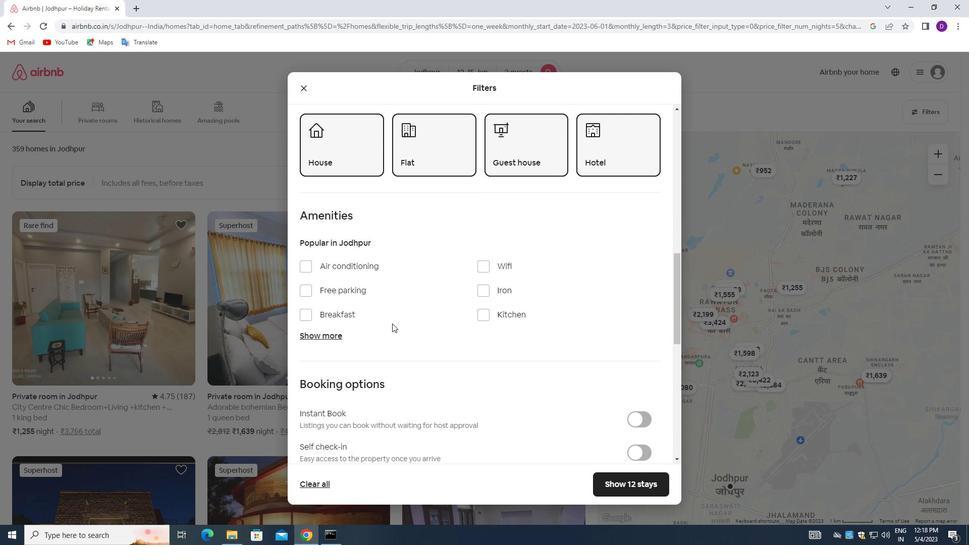 
Action: Mouse moved to (395, 325)
Screenshot: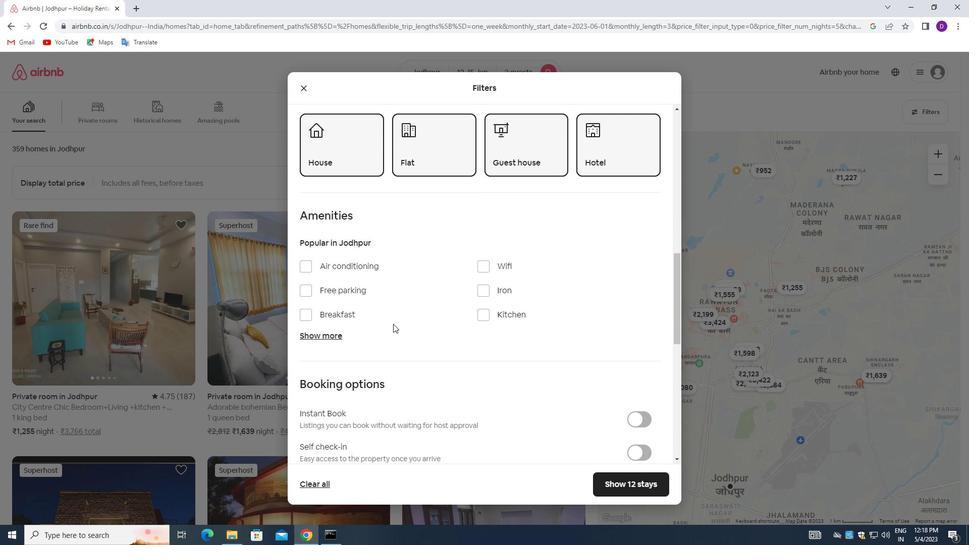 
Action: Mouse scrolled (395, 325) with delta (0, 0)
Screenshot: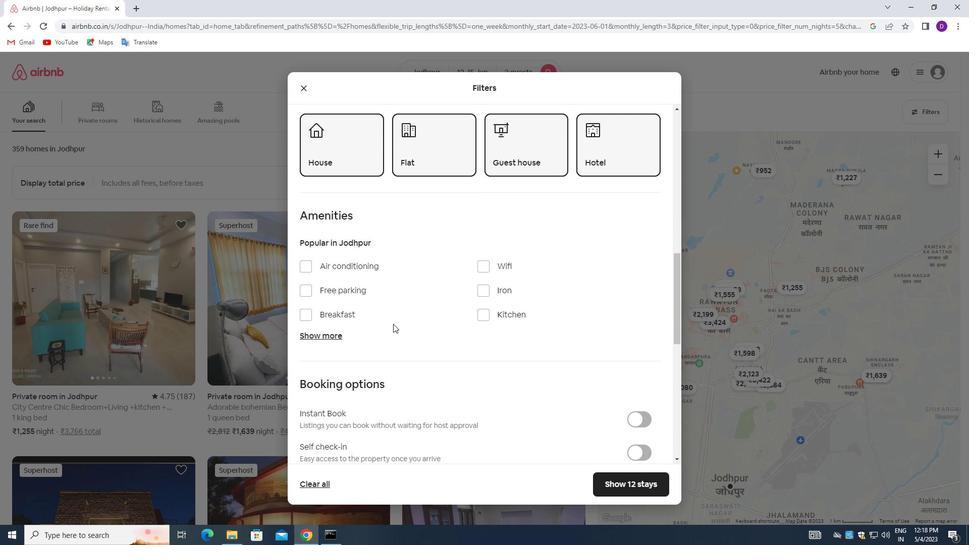 
Action: Mouse moved to (395, 326)
Screenshot: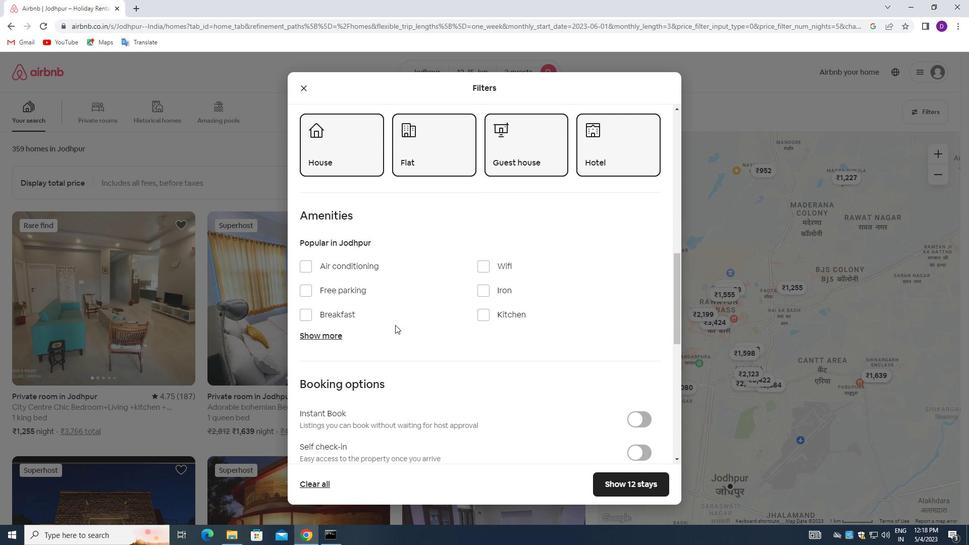 
Action: Mouse scrolled (395, 326) with delta (0, 0)
Screenshot: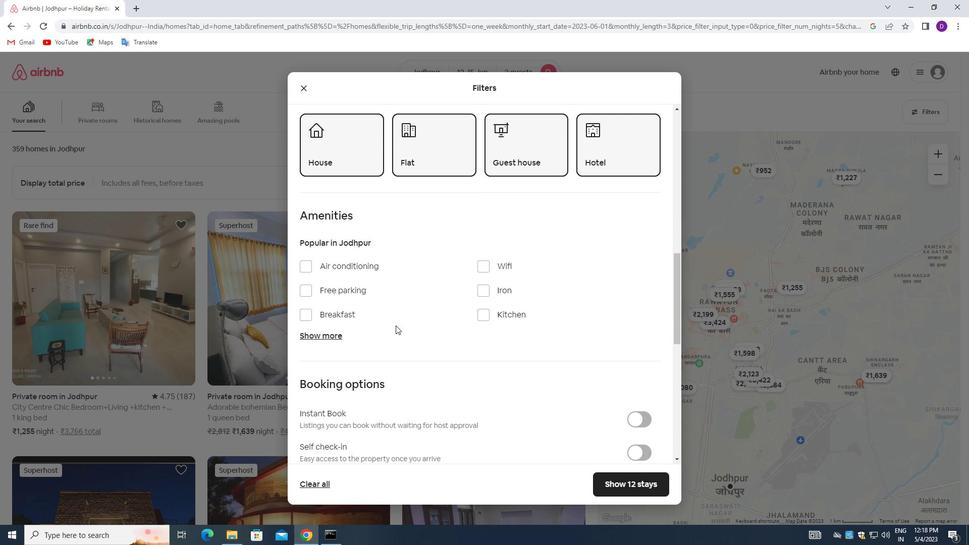 
Action: Mouse moved to (636, 301)
Screenshot: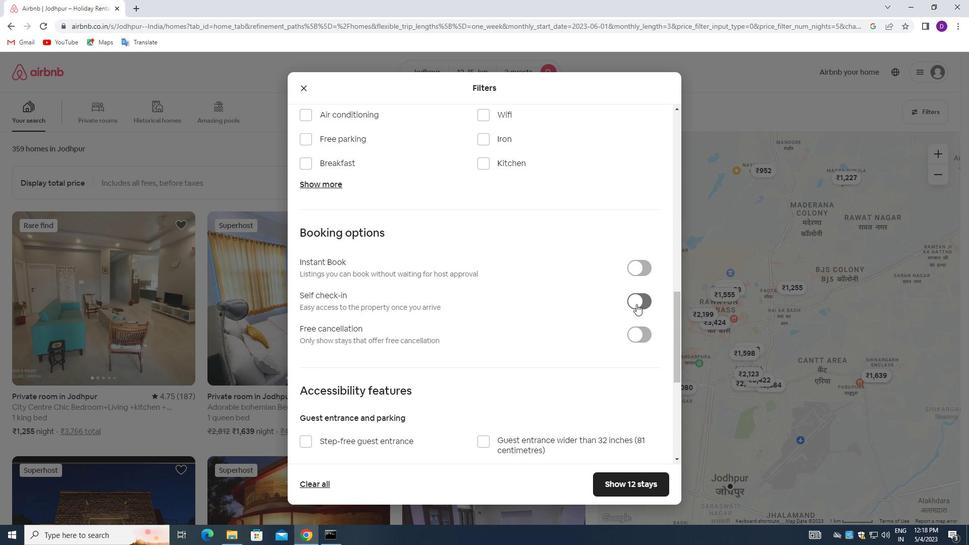 
Action: Mouse pressed left at (636, 301)
Screenshot: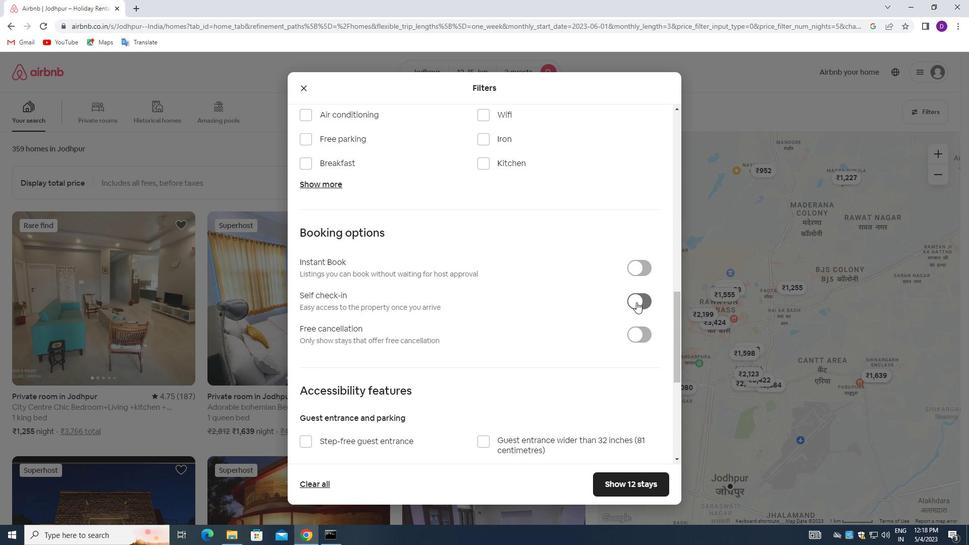 
Action: Mouse moved to (469, 334)
Screenshot: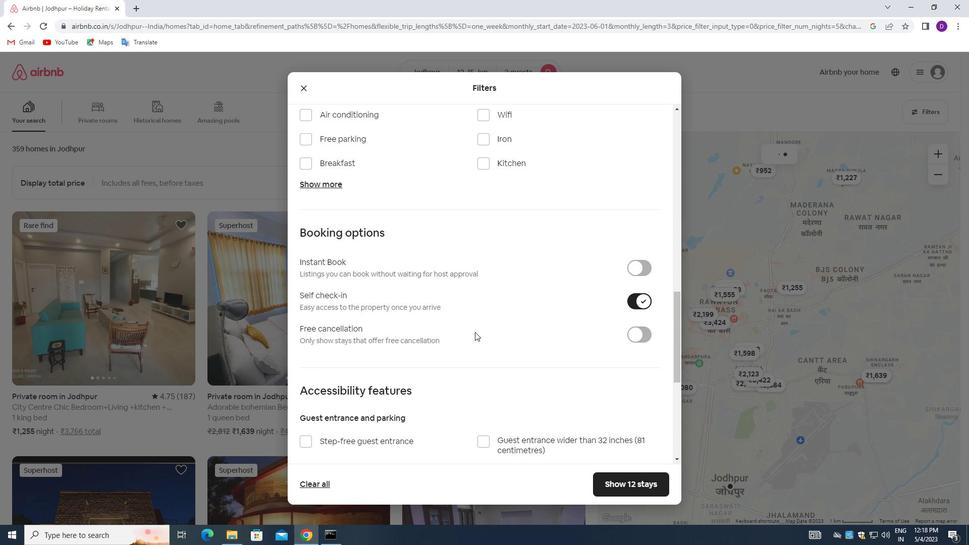 
Action: Mouse scrolled (469, 333) with delta (0, 0)
Screenshot: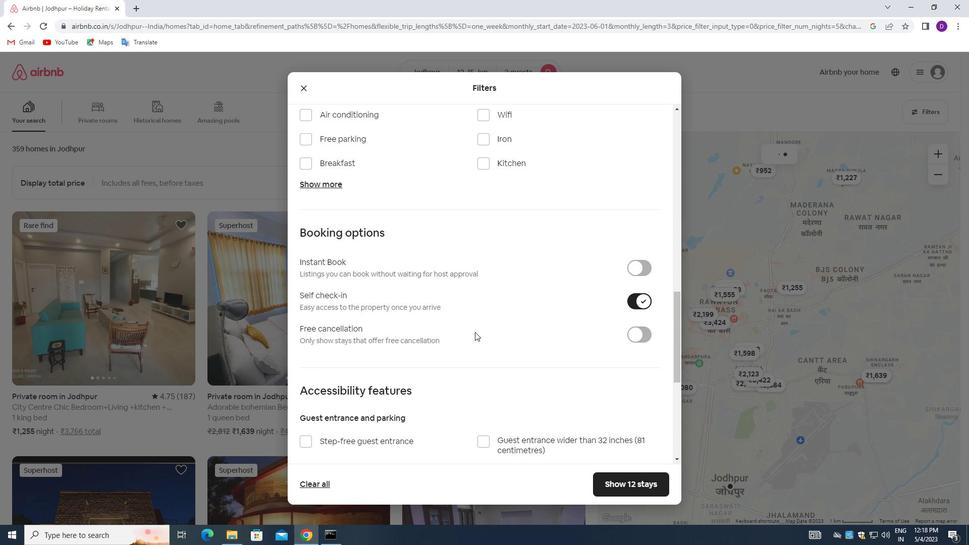 
Action: Mouse moved to (469, 334)
Screenshot: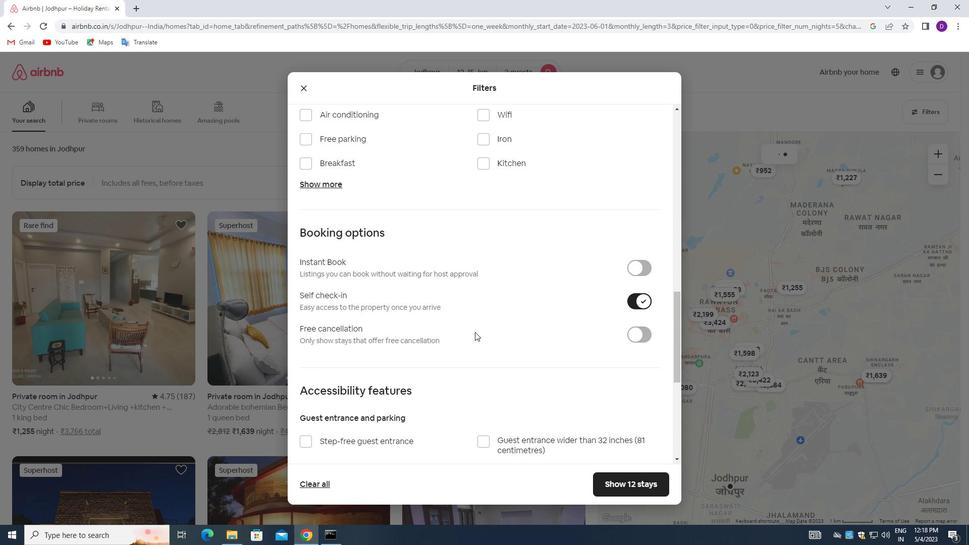 
Action: Mouse scrolled (469, 333) with delta (0, 0)
Screenshot: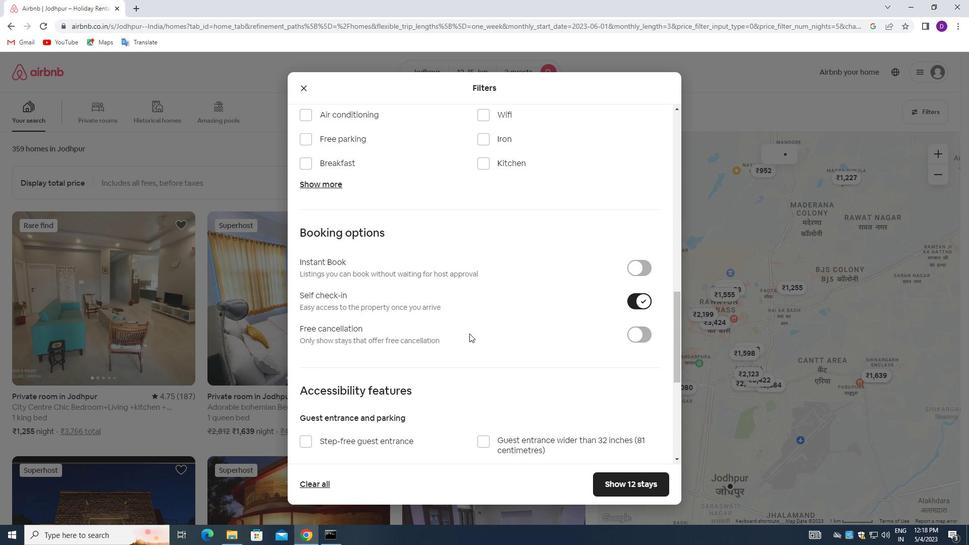 
Action: Mouse moved to (468, 334)
Screenshot: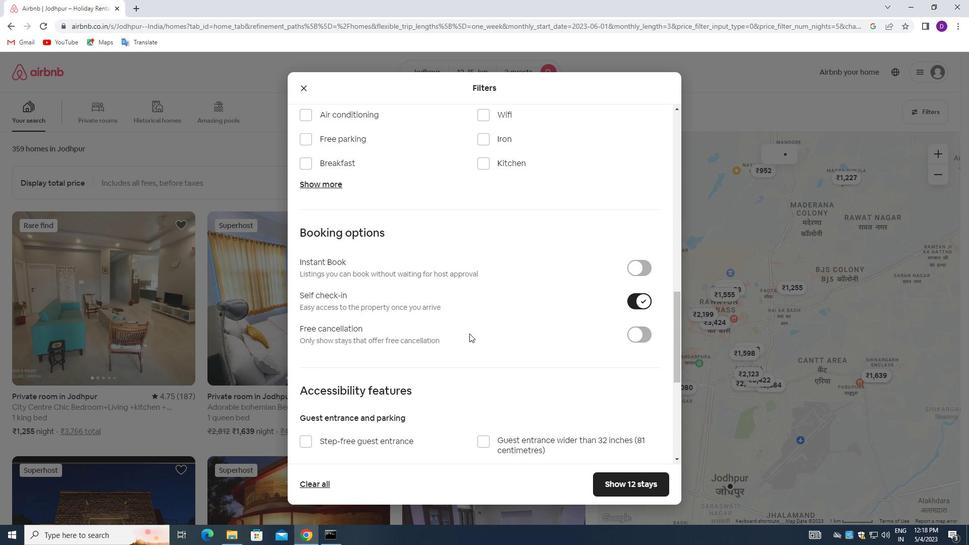 
Action: Mouse scrolled (468, 334) with delta (0, 0)
Screenshot: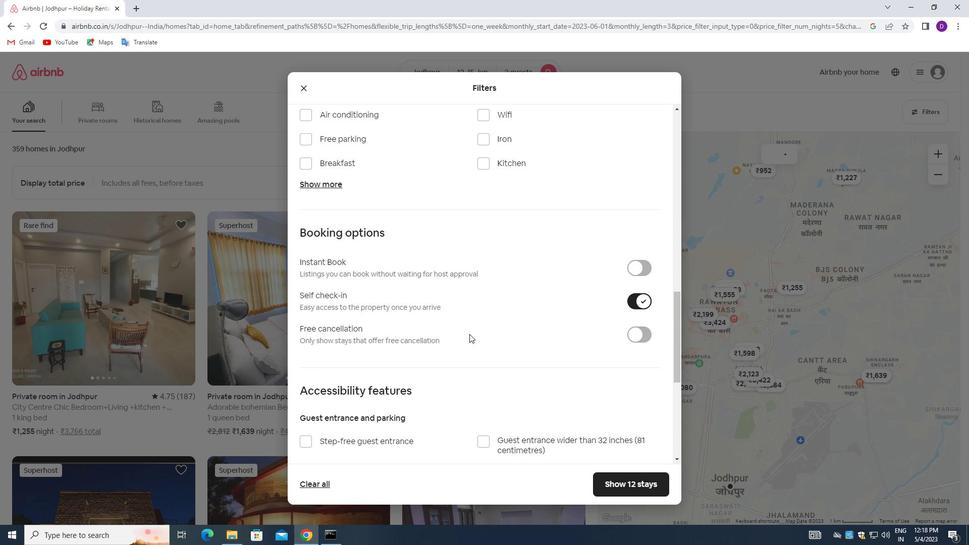 
Action: Mouse moved to (426, 346)
Screenshot: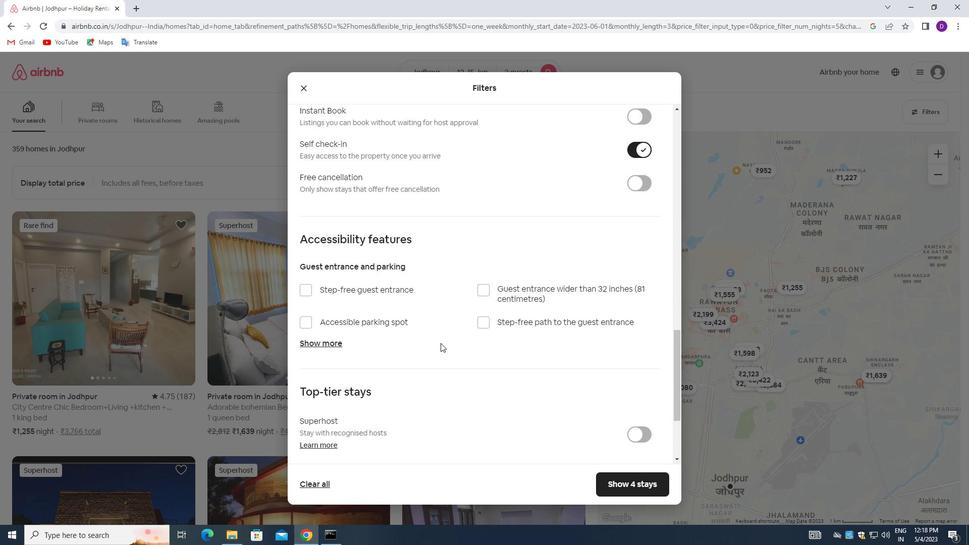 
Action: Mouse scrolled (426, 345) with delta (0, 0)
Screenshot: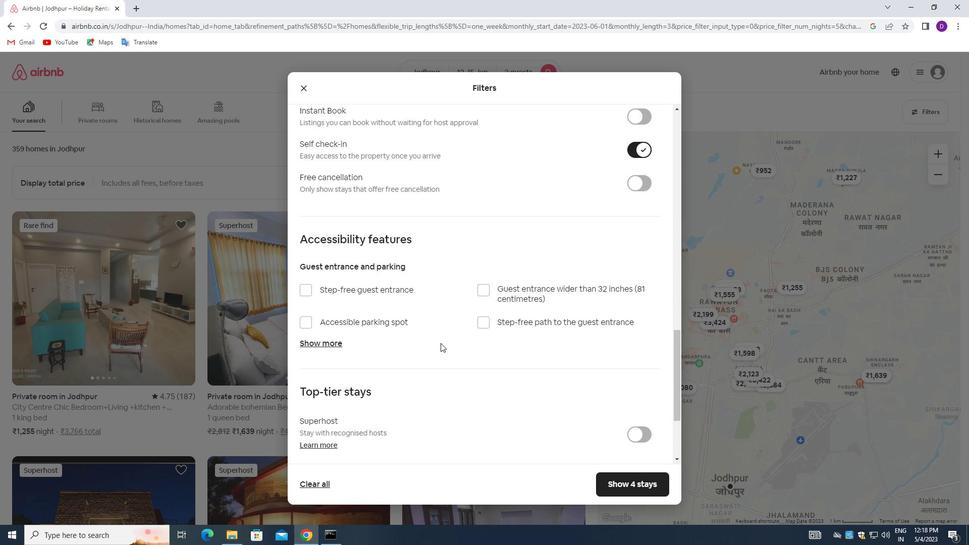 
Action: Mouse moved to (425, 346)
Screenshot: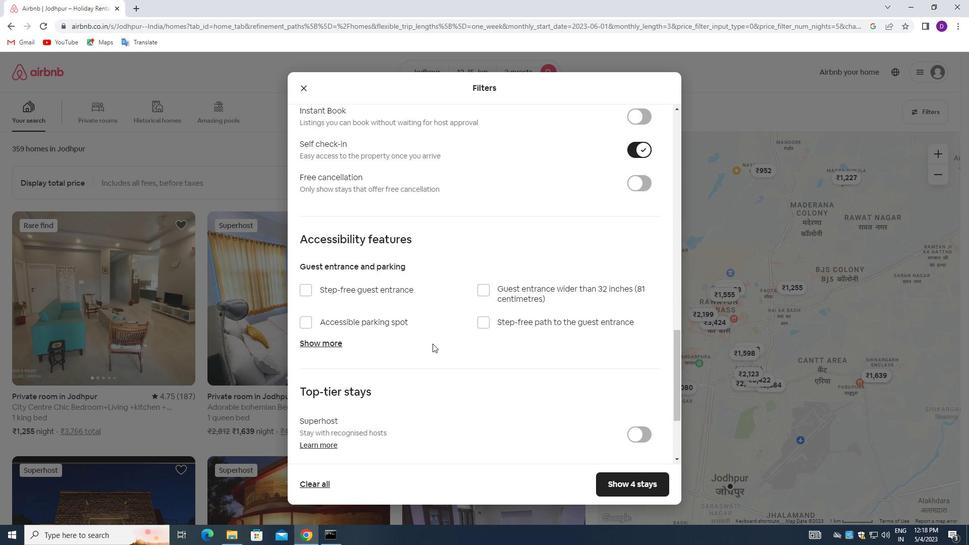
Action: Mouse scrolled (425, 346) with delta (0, 0)
Screenshot: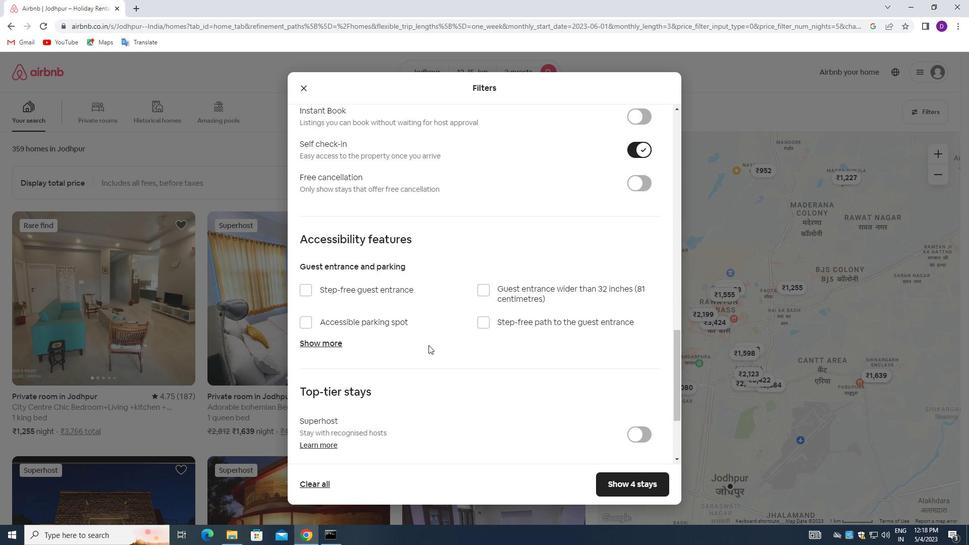 
Action: Mouse scrolled (425, 346) with delta (0, 0)
Screenshot: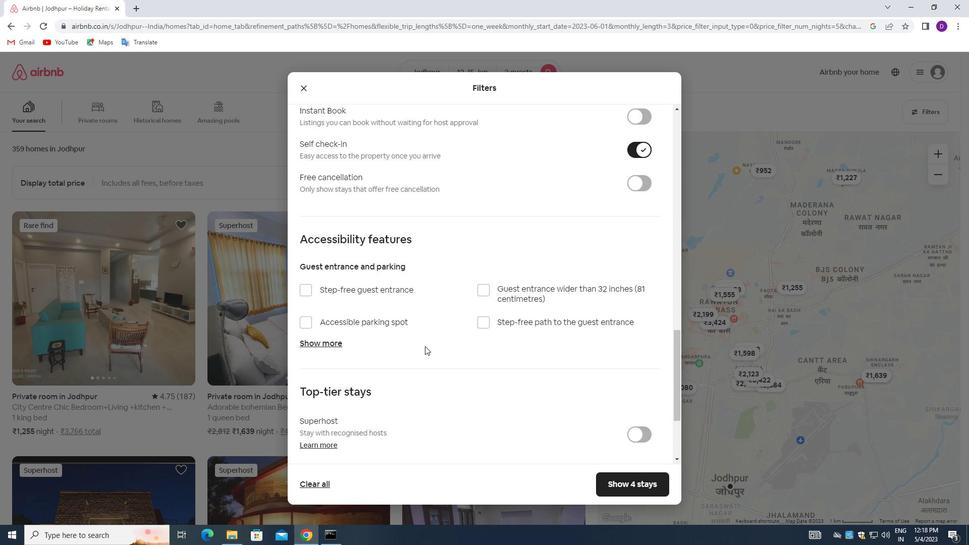 
Action: Mouse scrolled (425, 346) with delta (0, 0)
Screenshot: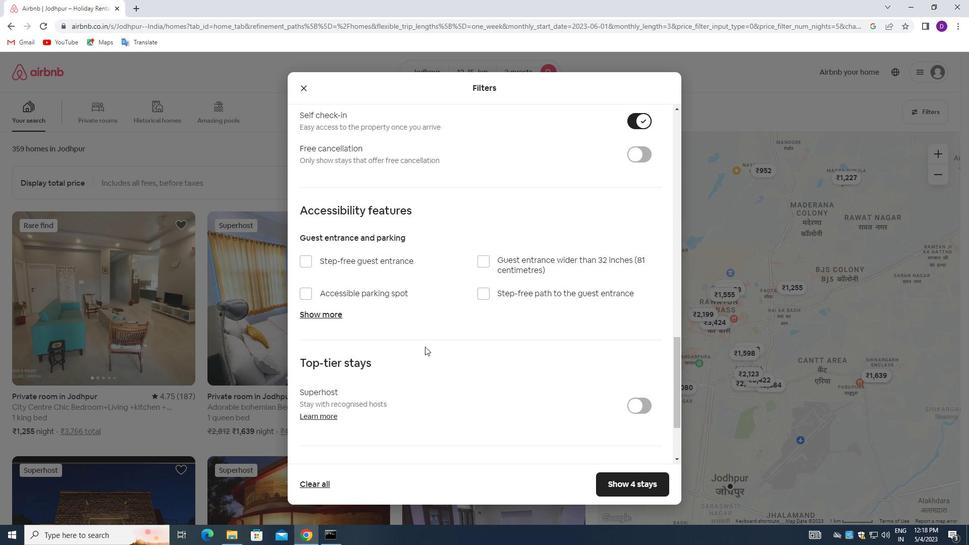 
Action: Mouse moved to (305, 396)
Screenshot: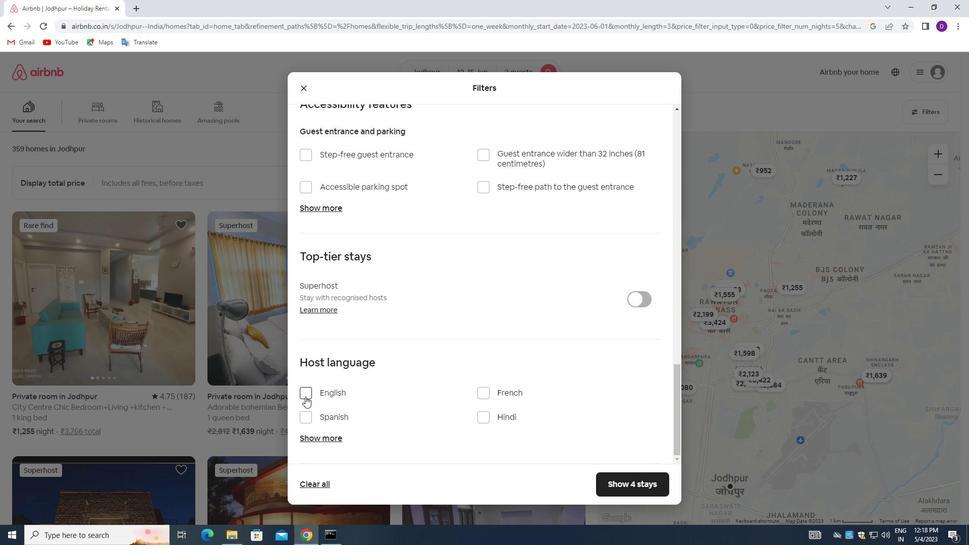 
Action: Mouse pressed left at (305, 396)
Screenshot: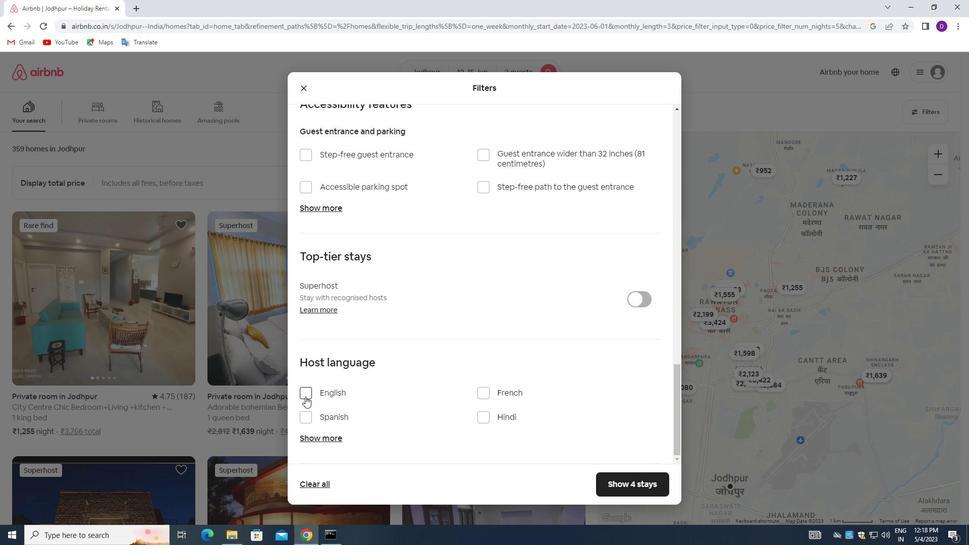 
Action: Mouse moved to (602, 481)
Screenshot: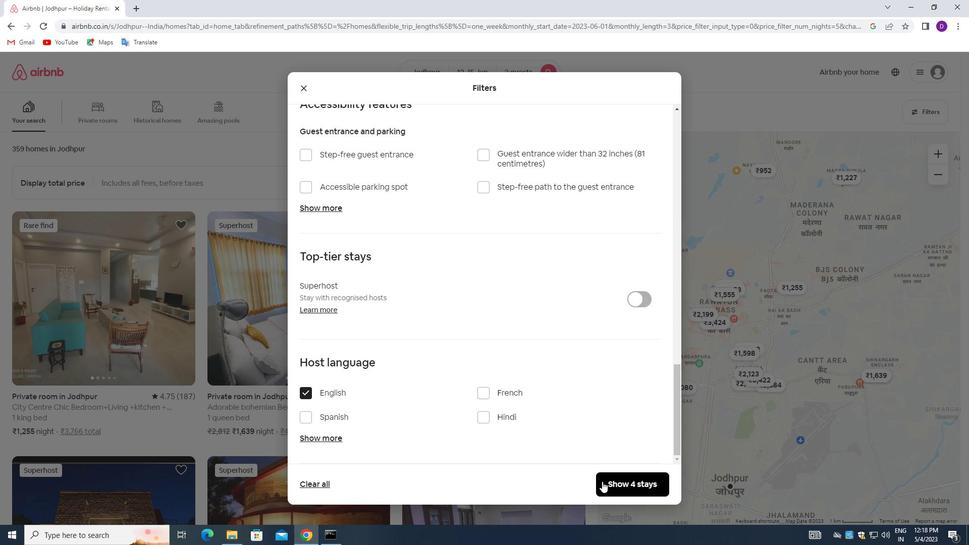 
Action: Mouse pressed left at (602, 481)
Screenshot: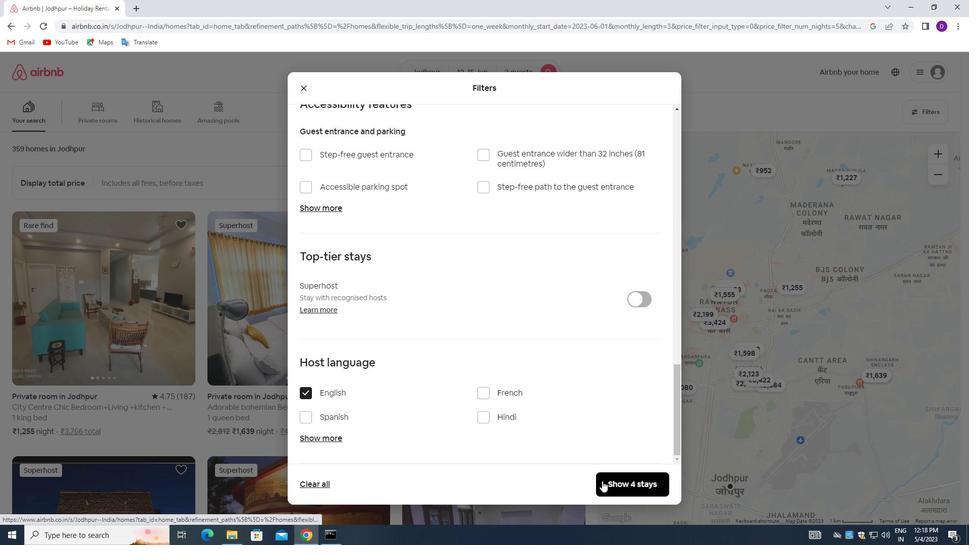 
Action: Mouse moved to (549, 309)
Screenshot: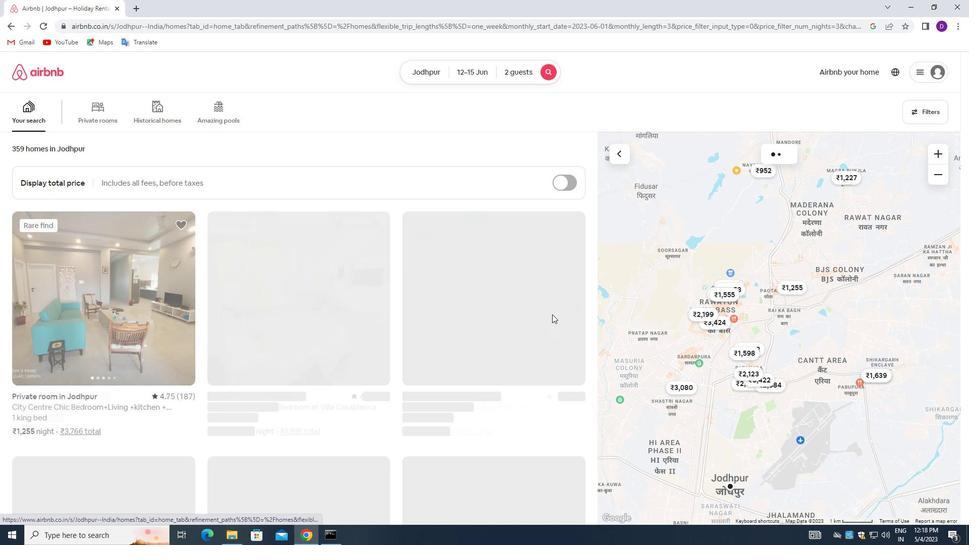 
